 Task: nan
Action: Mouse moved to (458, 97)
Screenshot: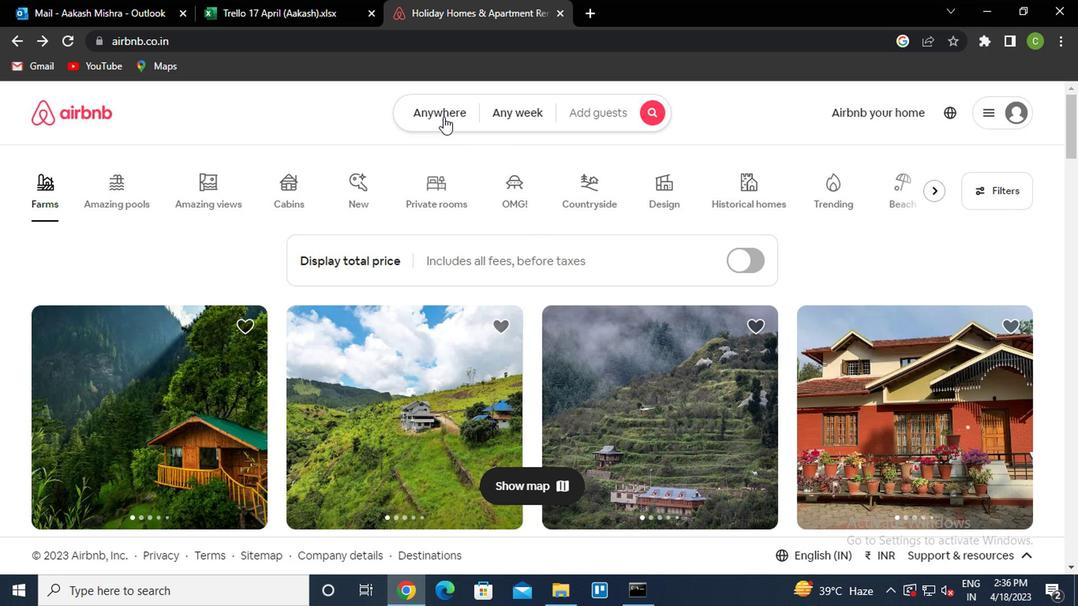 
Action: Mouse pressed left at (458, 97)
Screenshot: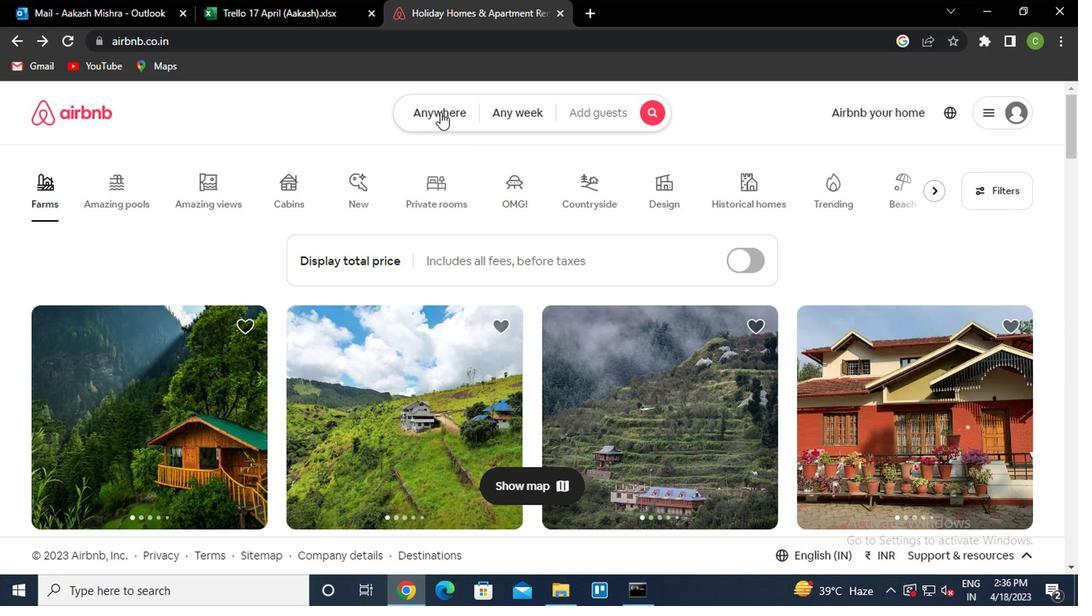 
Action: Mouse moved to (337, 169)
Screenshot: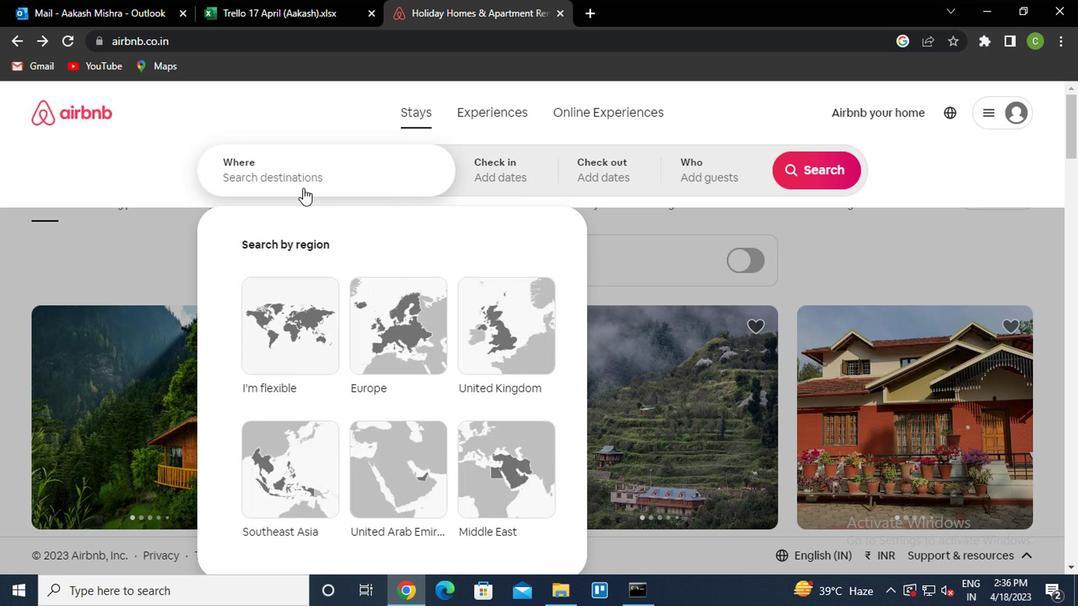 
Action: Mouse pressed left at (337, 169)
Screenshot: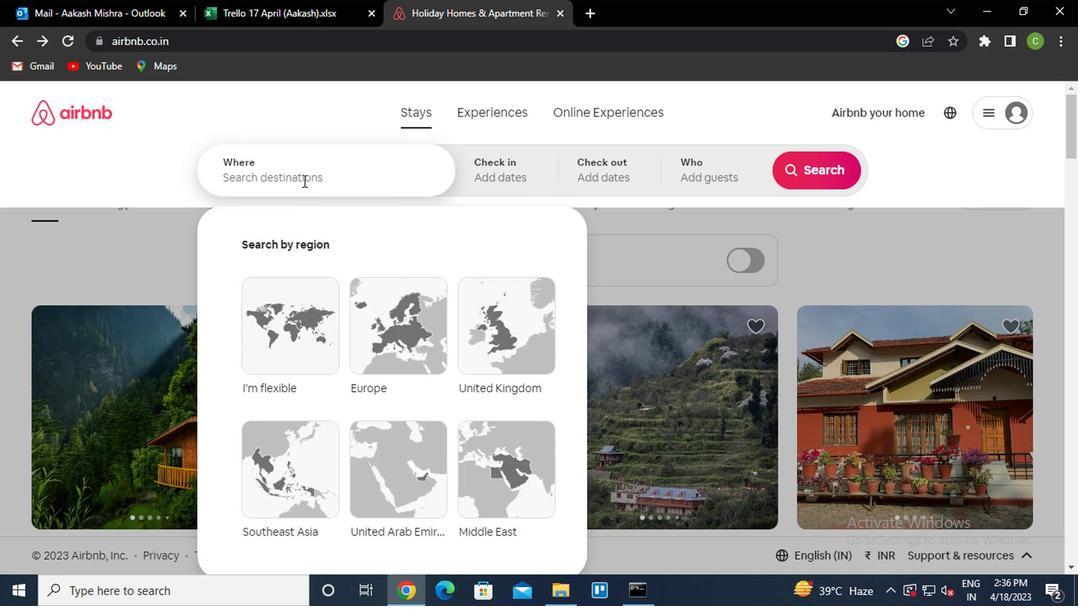 
Action: Mouse moved to (343, 169)
Screenshot: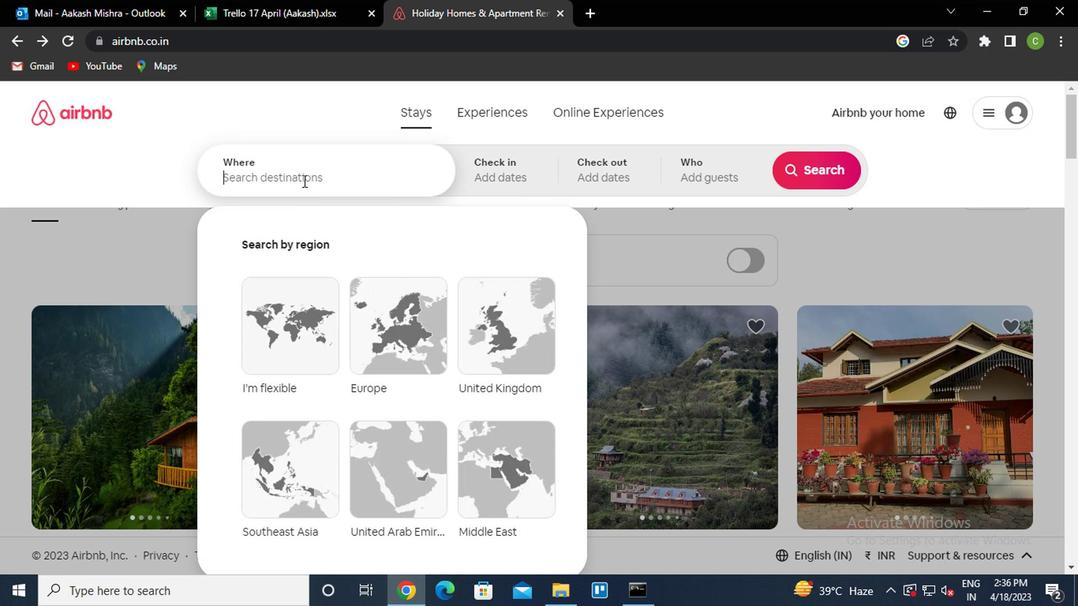 
Action: Key pressed <Key.caps_lock>j<Key.caps_lock>uazeiro<Key.space>brazil<Key.down><Key.enter>
Screenshot: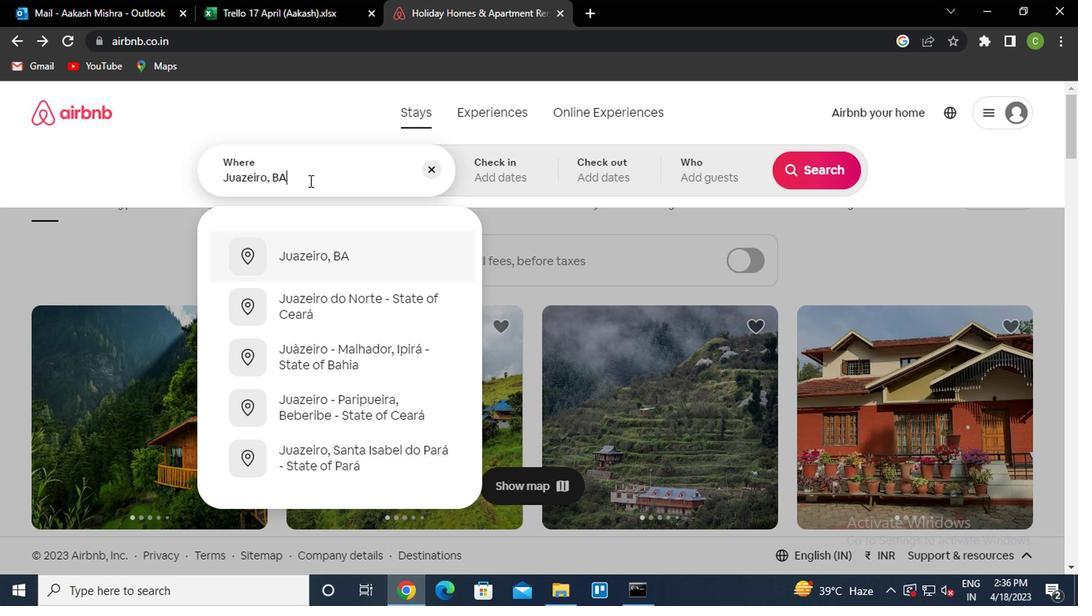 
Action: Mouse moved to (782, 289)
Screenshot: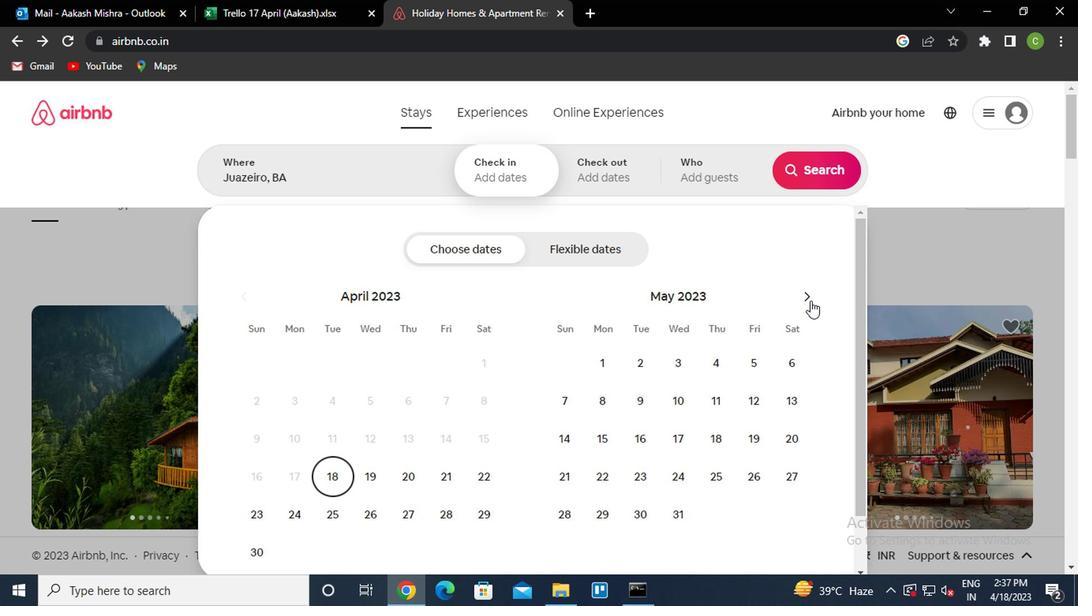 
Action: Mouse pressed left at (782, 289)
Screenshot: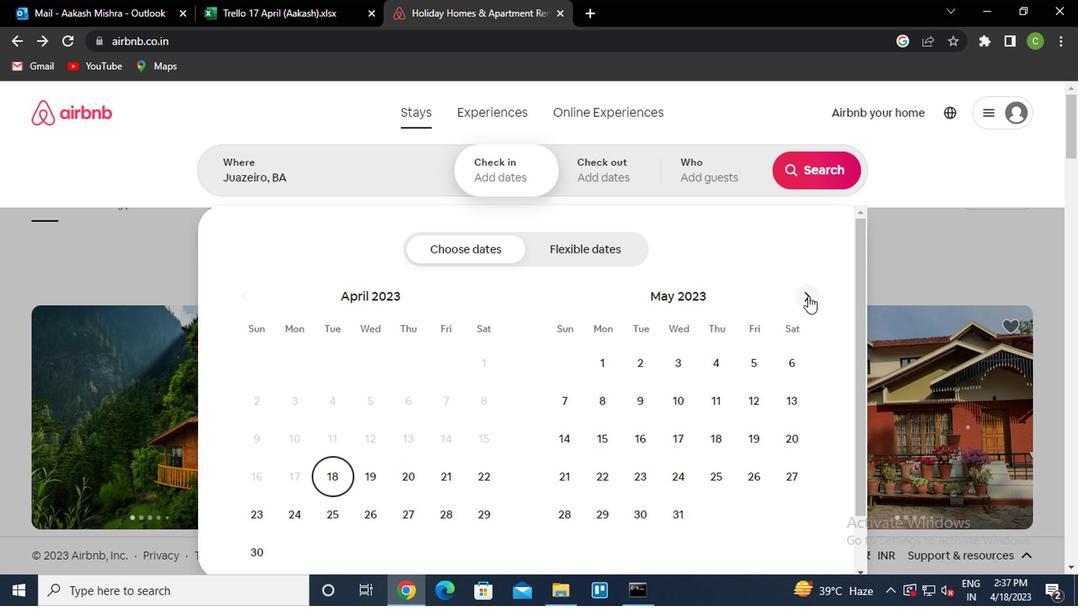 
Action: Mouse moved to (781, 288)
Screenshot: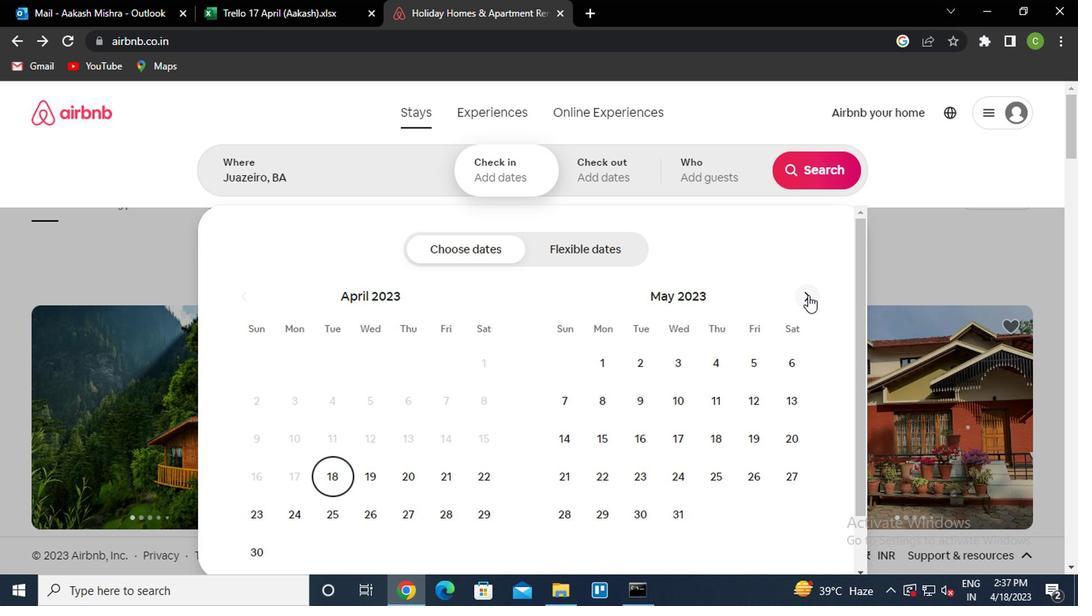 
Action: Mouse pressed left at (781, 288)
Screenshot: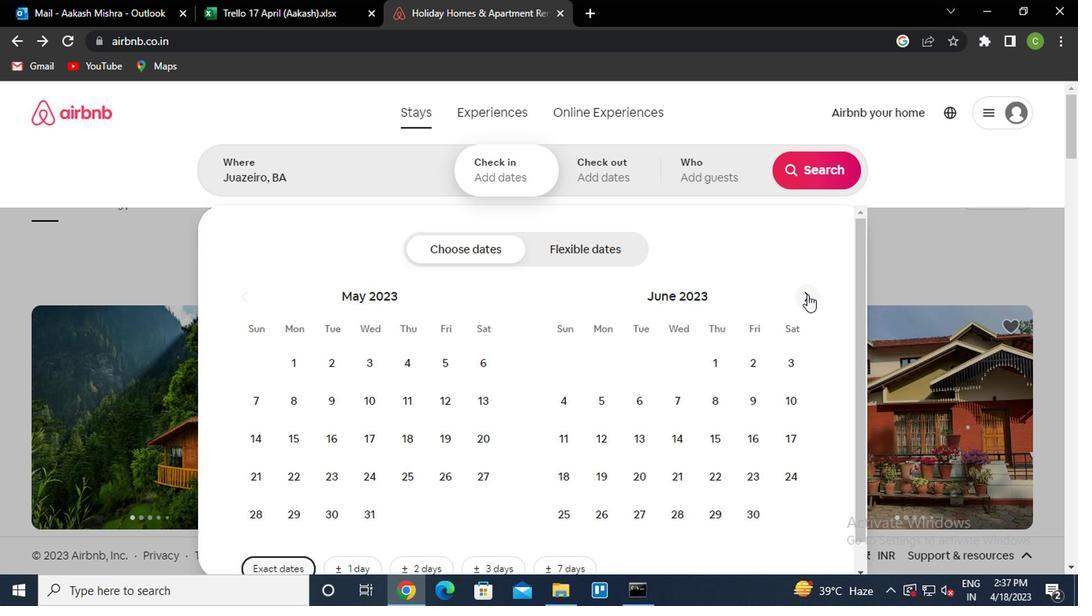 
Action: Mouse moved to (726, 407)
Screenshot: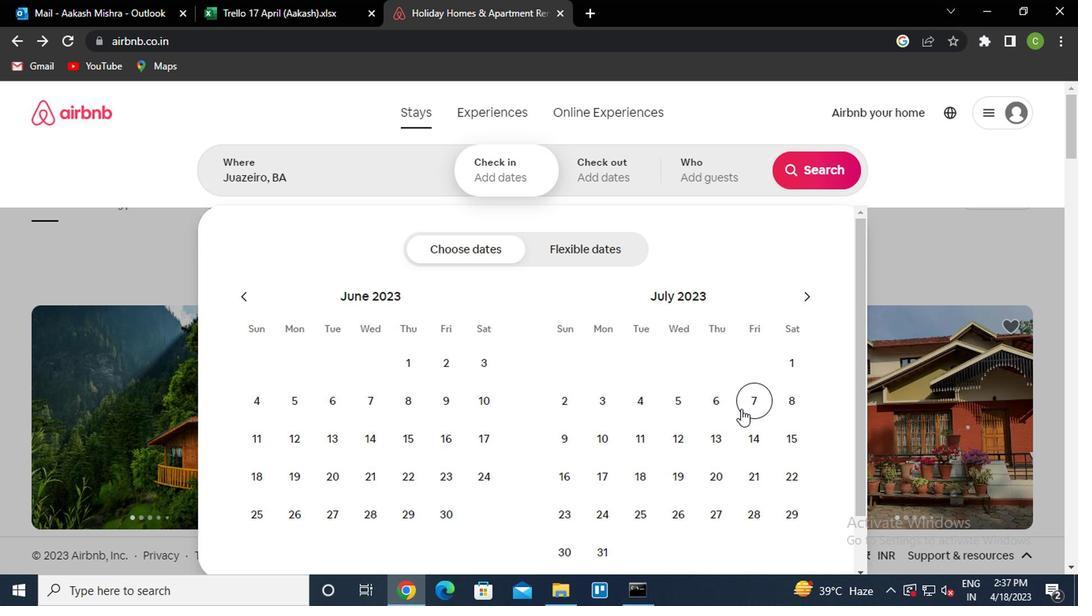 
Action: Mouse pressed left at (726, 407)
Screenshot: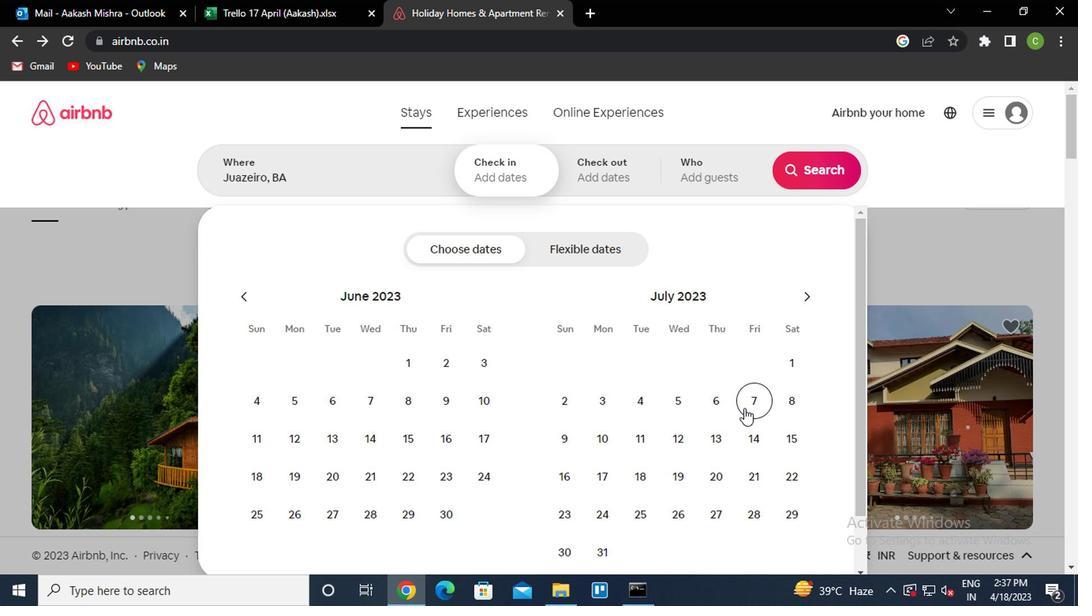 
Action: Mouse moved to (761, 436)
Screenshot: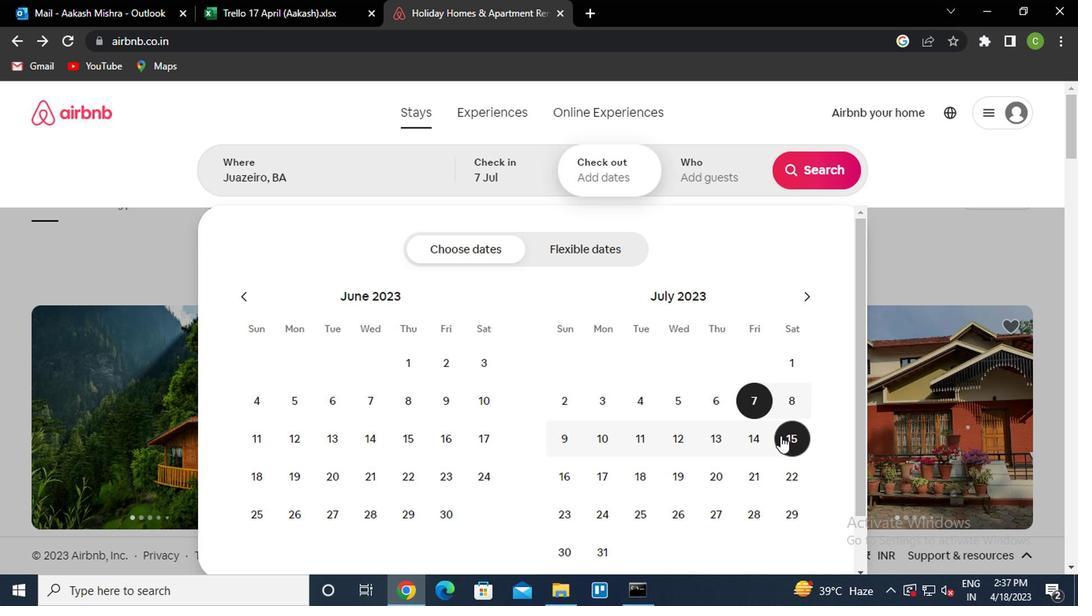 
Action: Mouse pressed left at (761, 436)
Screenshot: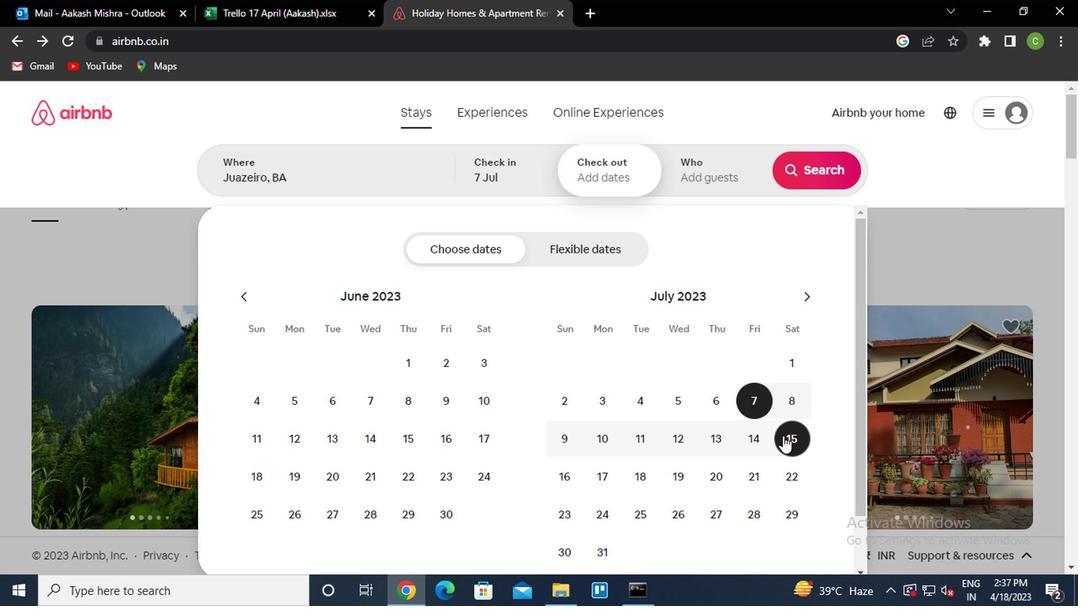 
Action: Mouse moved to (719, 164)
Screenshot: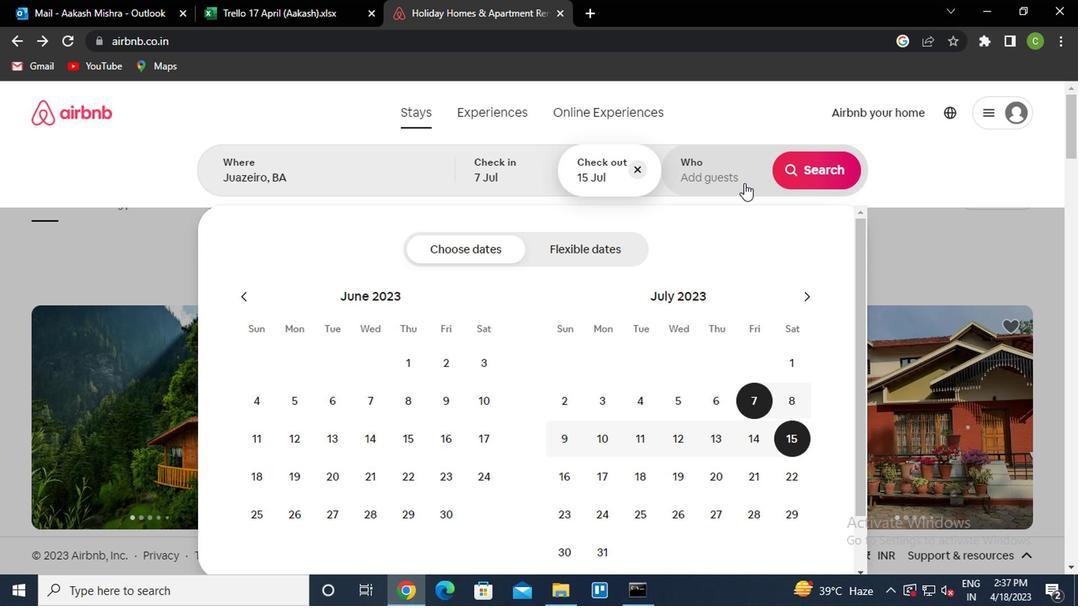 
Action: Mouse pressed left at (719, 164)
Screenshot: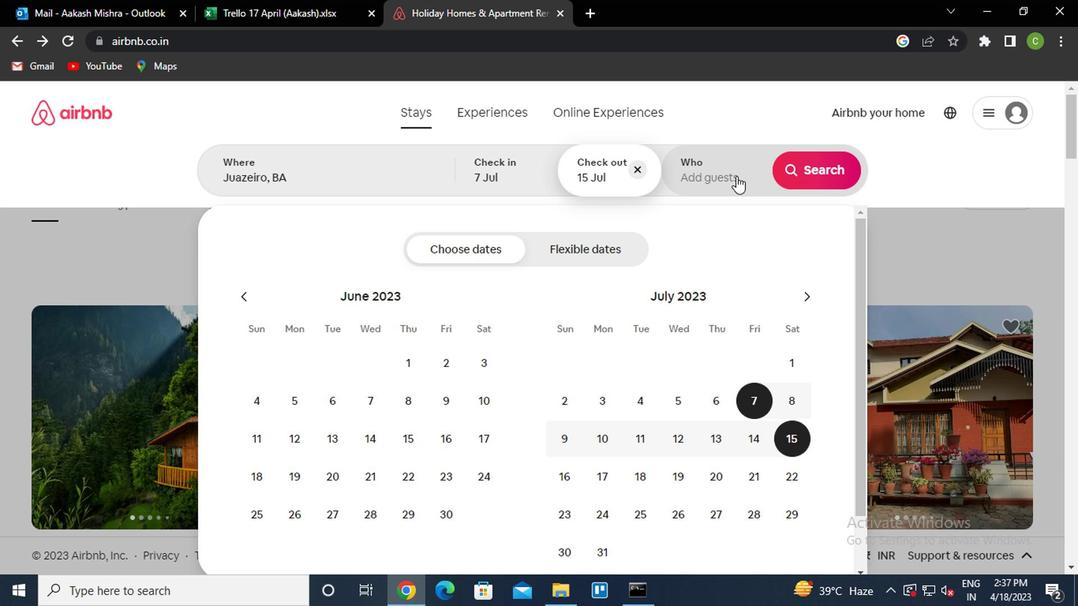 
Action: Mouse moved to (799, 249)
Screenshot: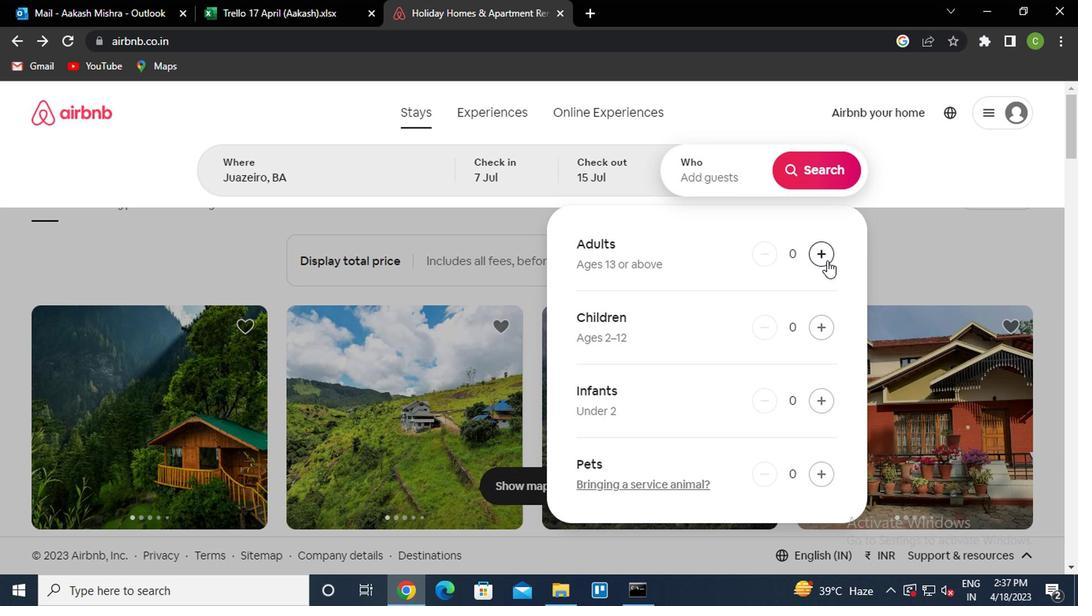 
Action: Mouse pressed left at (799, 249)
Screenshot: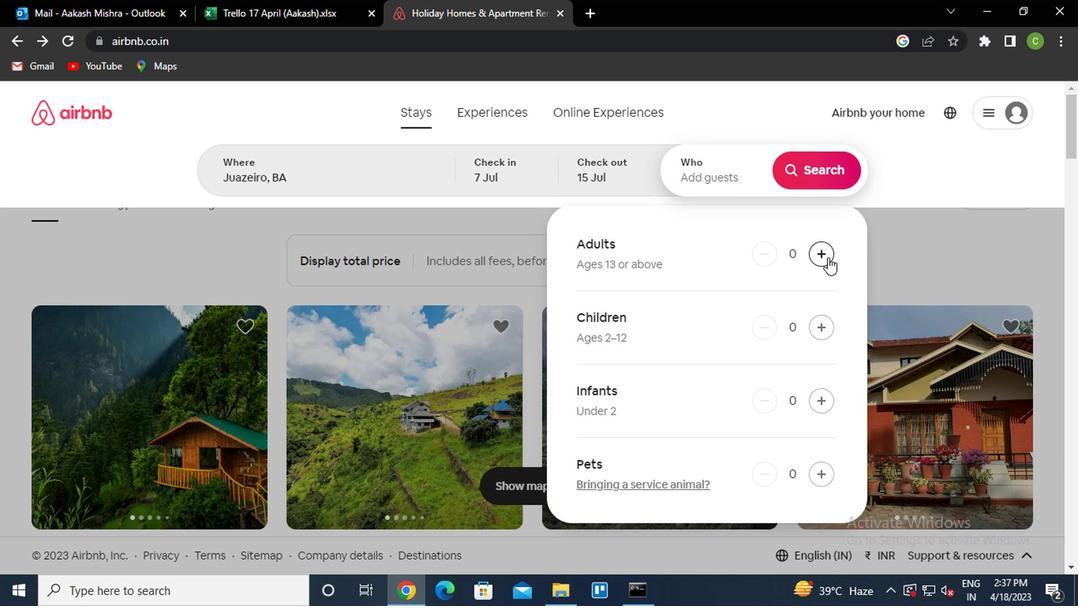 
Action: Mouse pressed left at (799, 249)
Screenshot: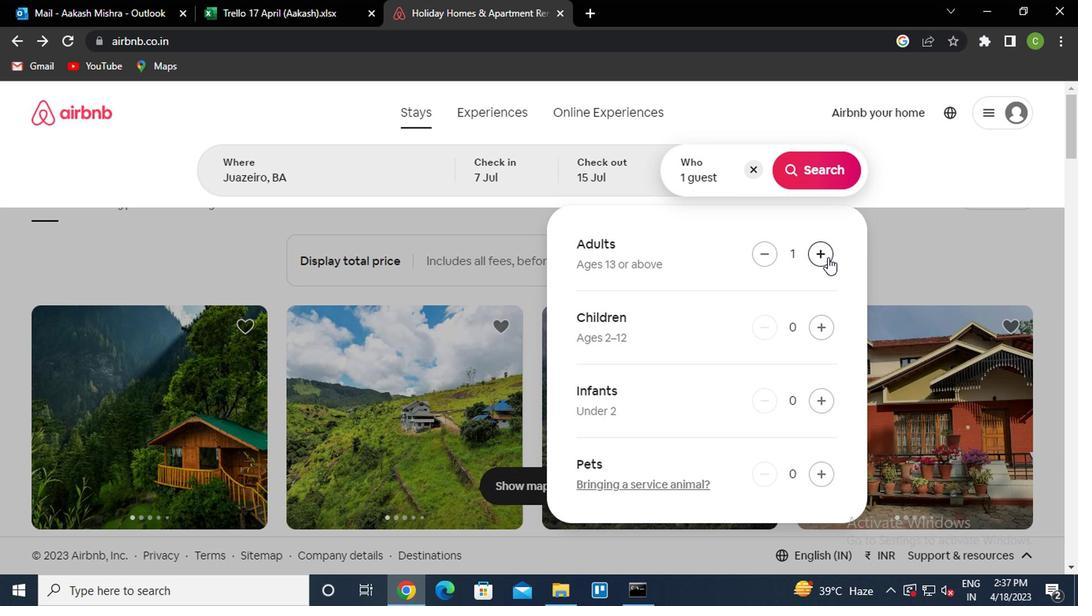 
Action: Mouse pressed left at (799, 249)
Screenshot: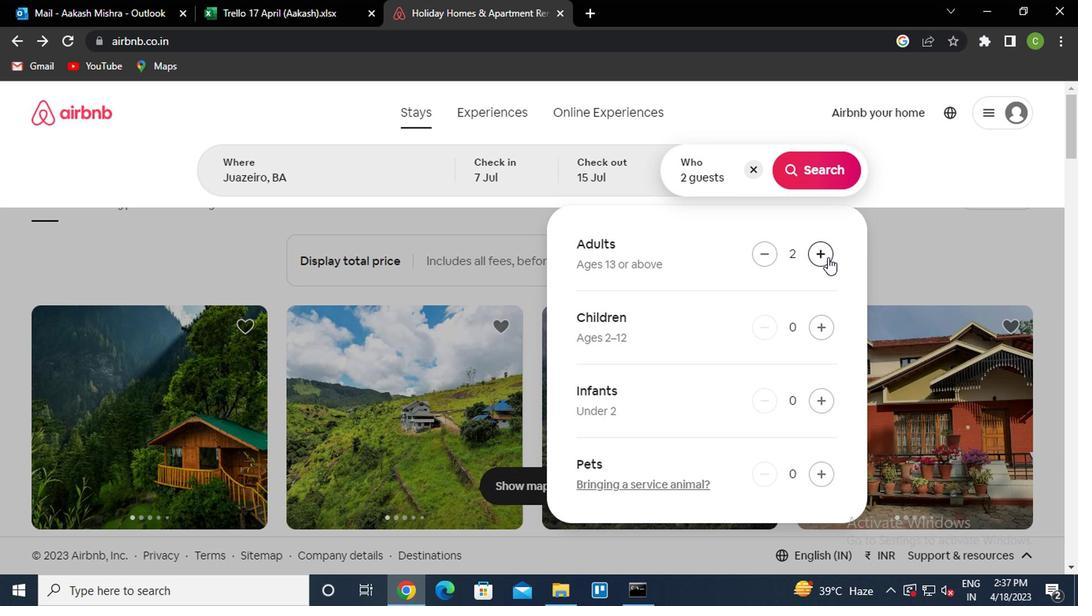 
Action: Mouse pressed left at (799, 249)
Screenshot: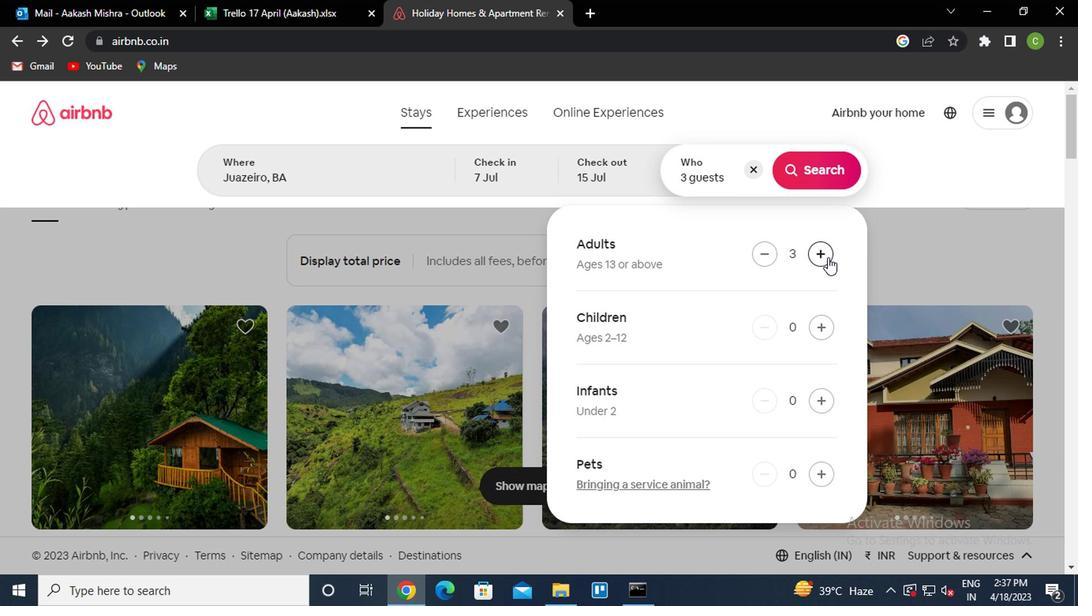 
Action: Mouse pressed left at (799, 249)
Screenshot: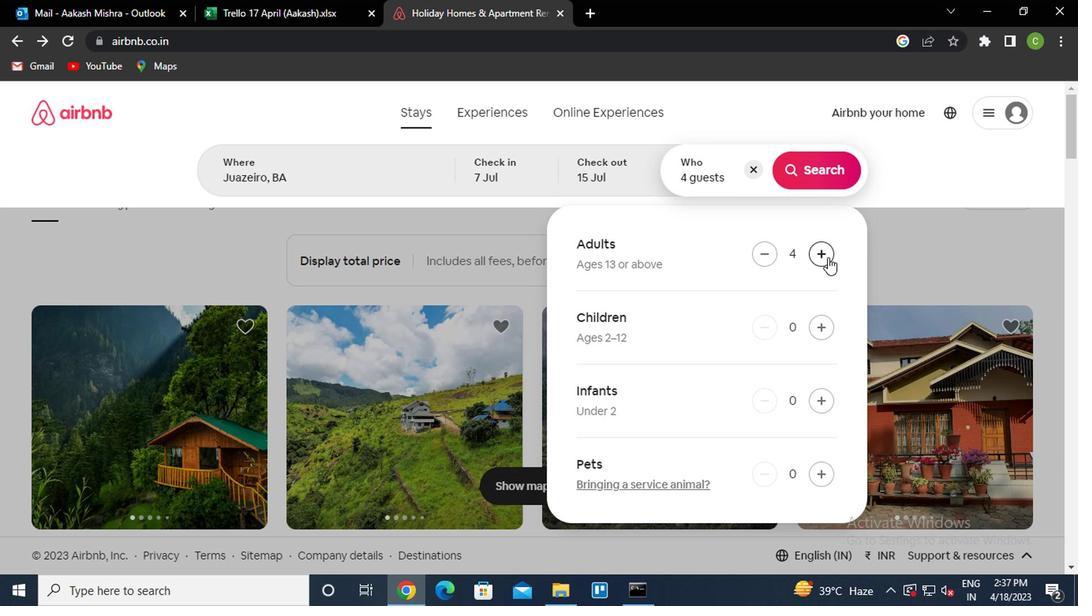 
Action: Mouse pressed left at (799, 249)
Screenshot: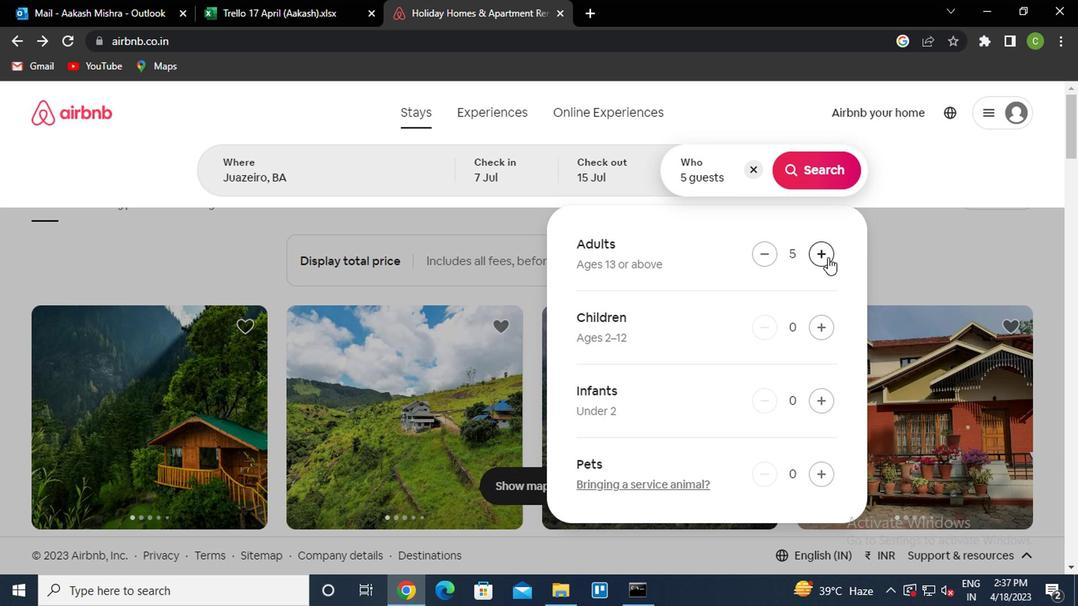 
Action: Mouse moved to (858, 249)
Screenshot: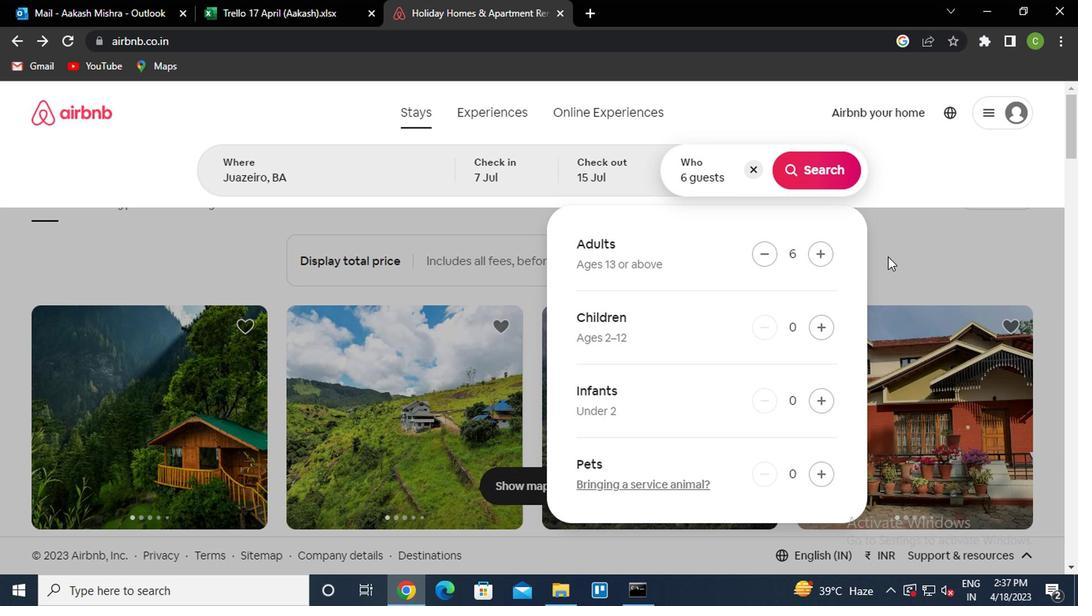 
Action: Mouse pressed left at (858, 249)
Screenshot: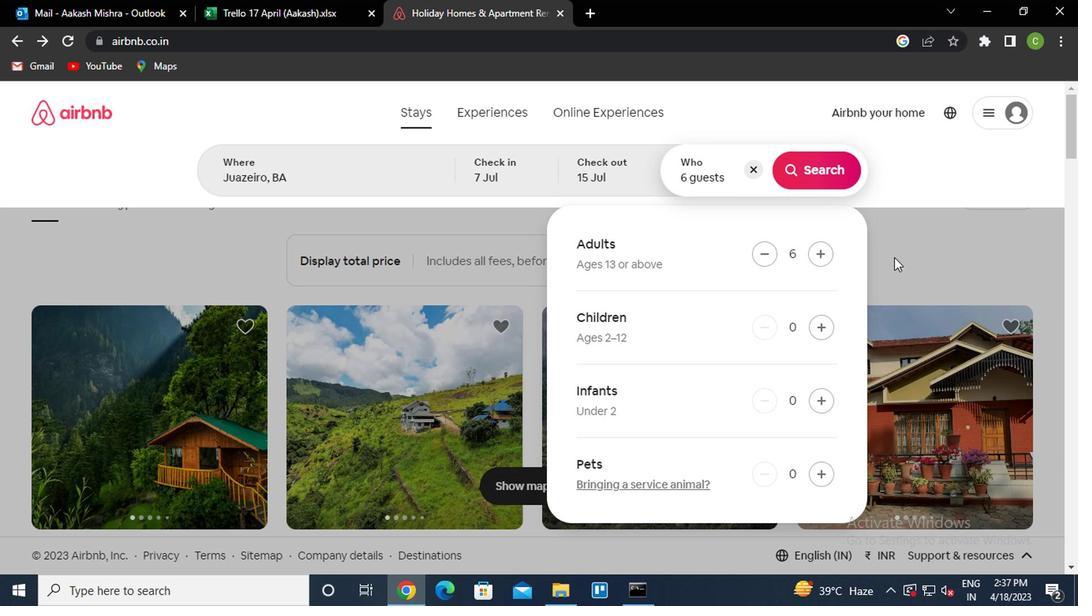 
Action: Mouse moved to (941, 175)
Screenshot: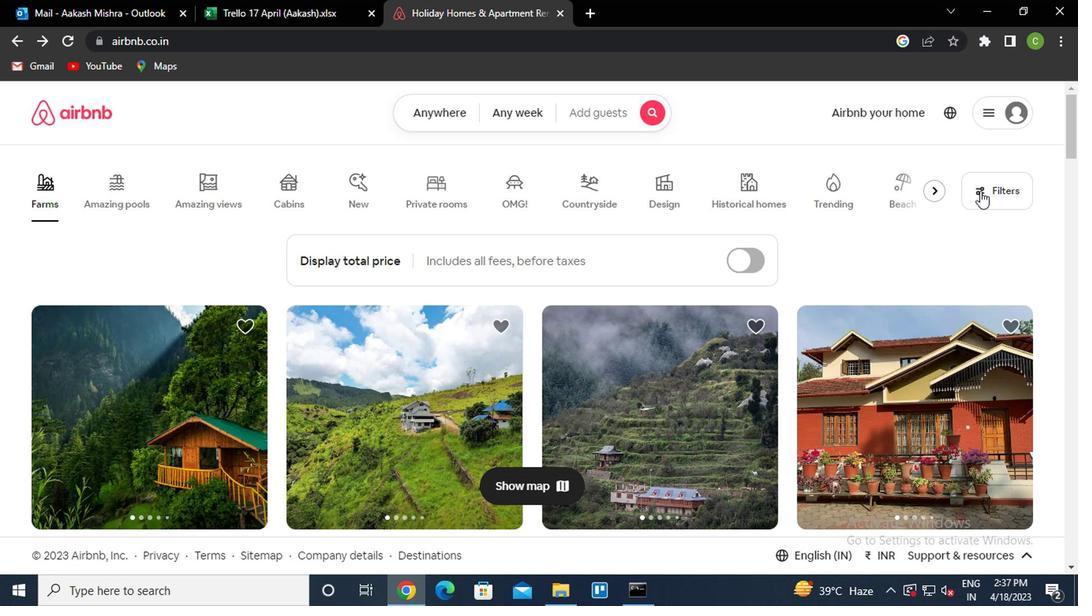 
Action: Mouse pressed left at (941, 175)
Screenshot: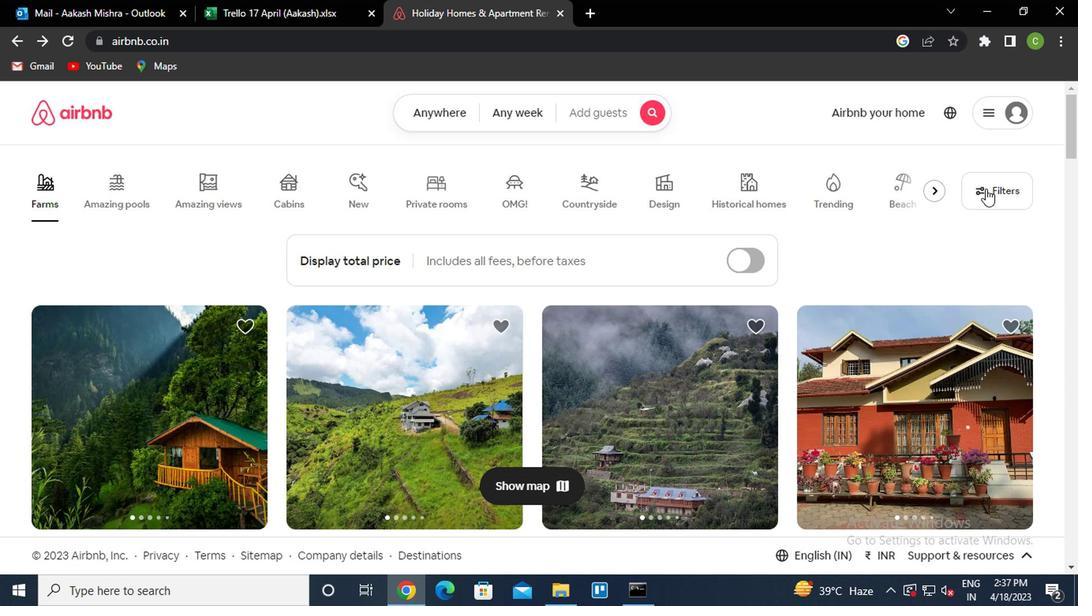
Action: Mouse moved to (360, 380)
Screenshot: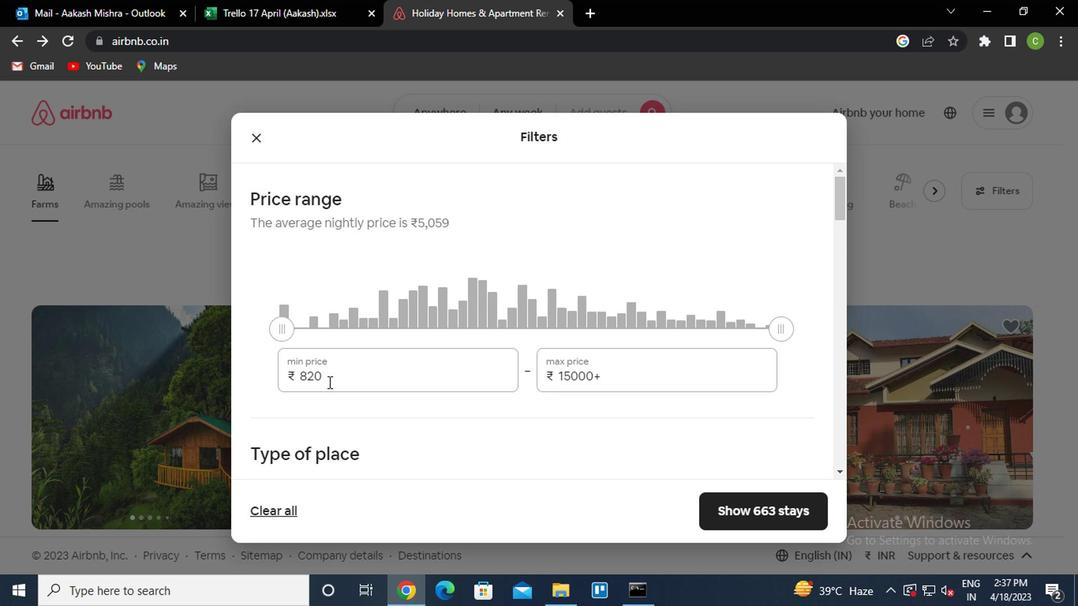 
Action: Mouse pressed left at (360, 380)
Screenshot: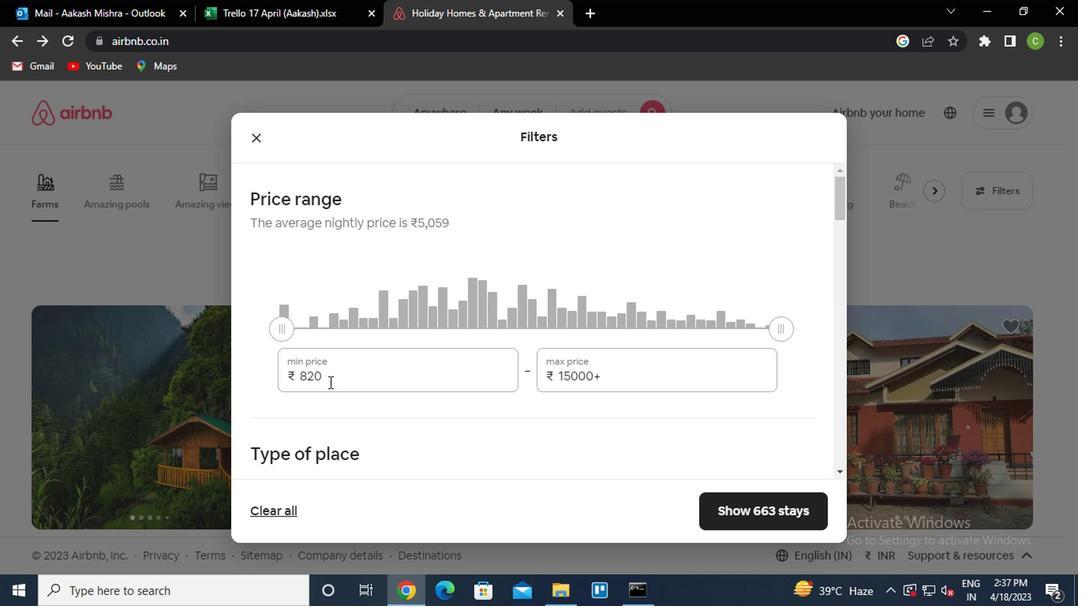 
Action: Key pressed <Key.backspace><Key.backspace><Key.backspace>15000
Screenshot: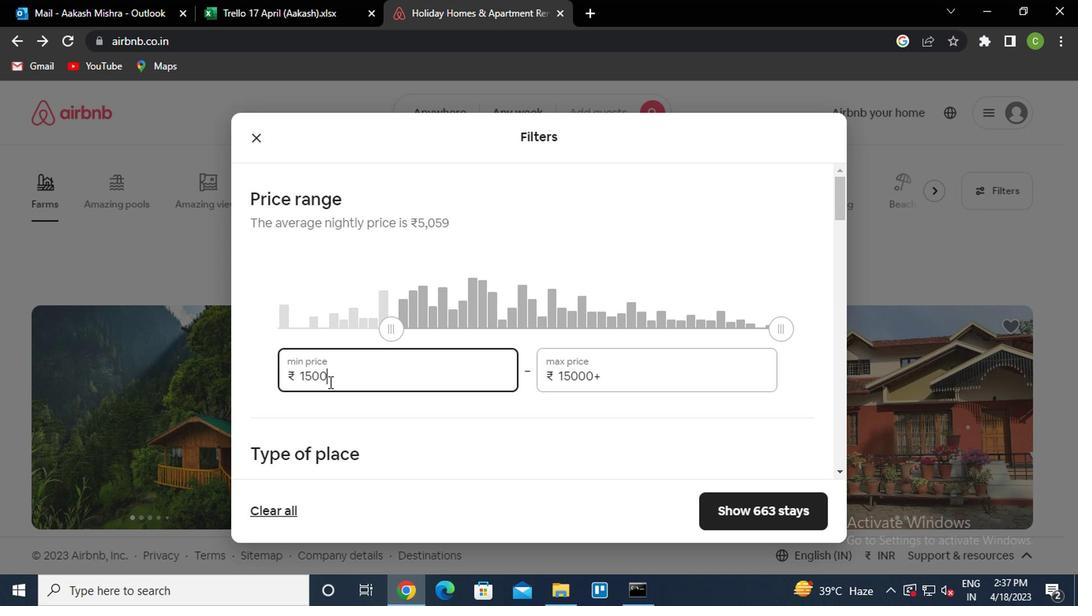 
Action: Mouse moved to (413, 380)
Screenshot: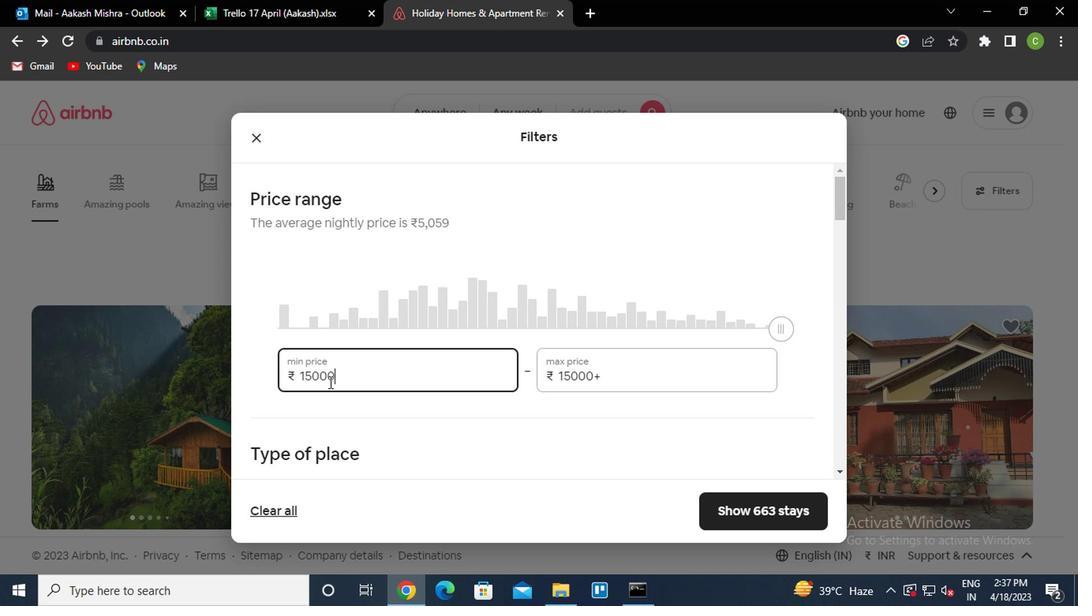 
Action: Key pressed <Key.tab>20000
Screenshot: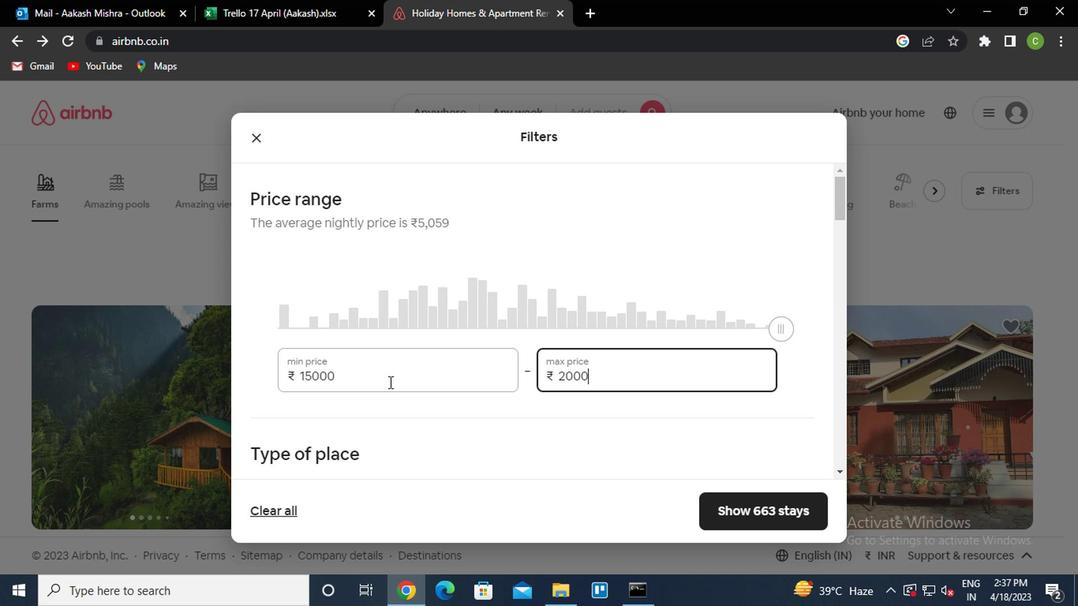 
Action: Mouse moved to (428, 420)
Screenshot: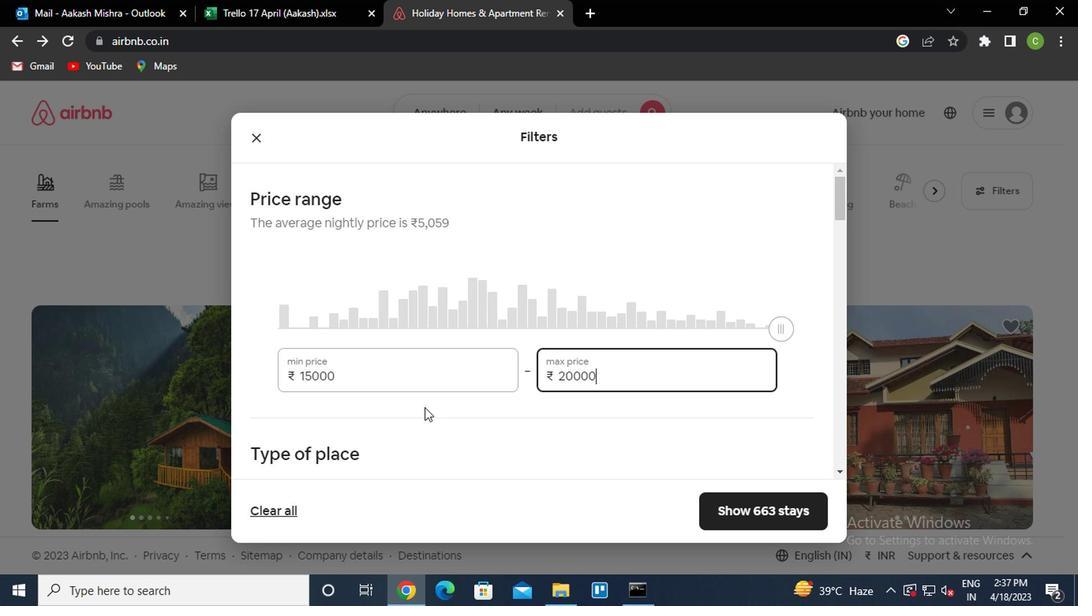 
Action: Mouse scrolled (428, 419) with delta (0, 0)
Screenshot: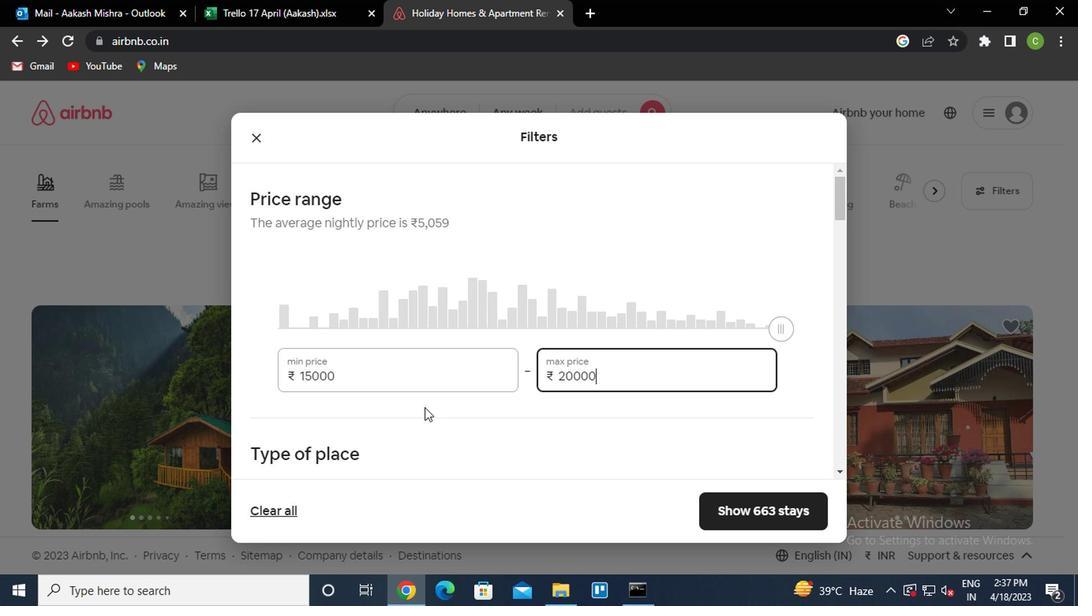 
Action: Mouse moved to (415, 422)
Screenshot: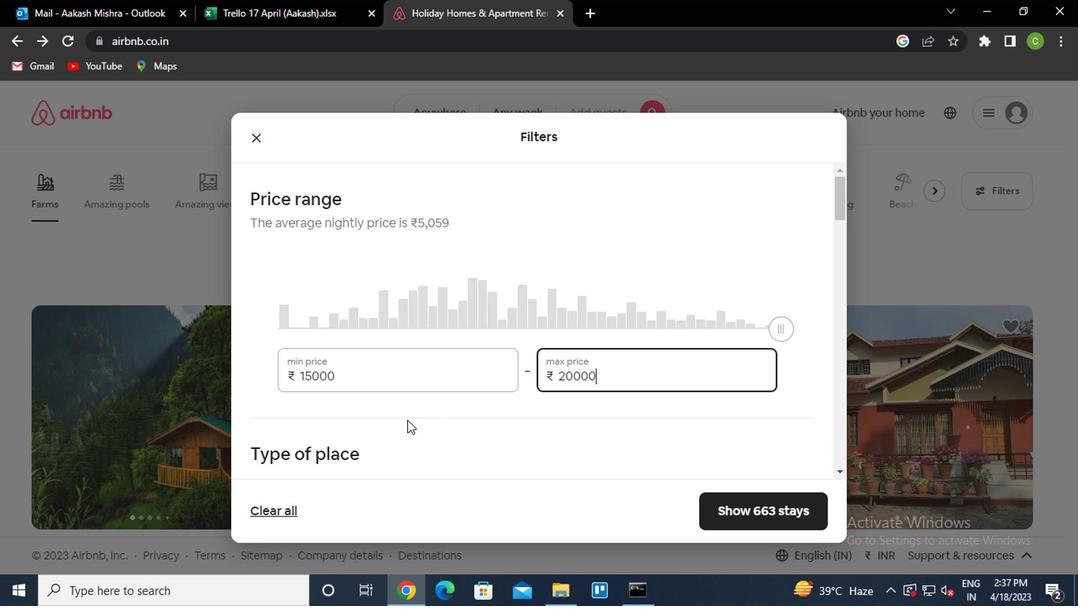 
Action: Mouse scrolled (415, 421) with delta (0, 0)
Screenshot: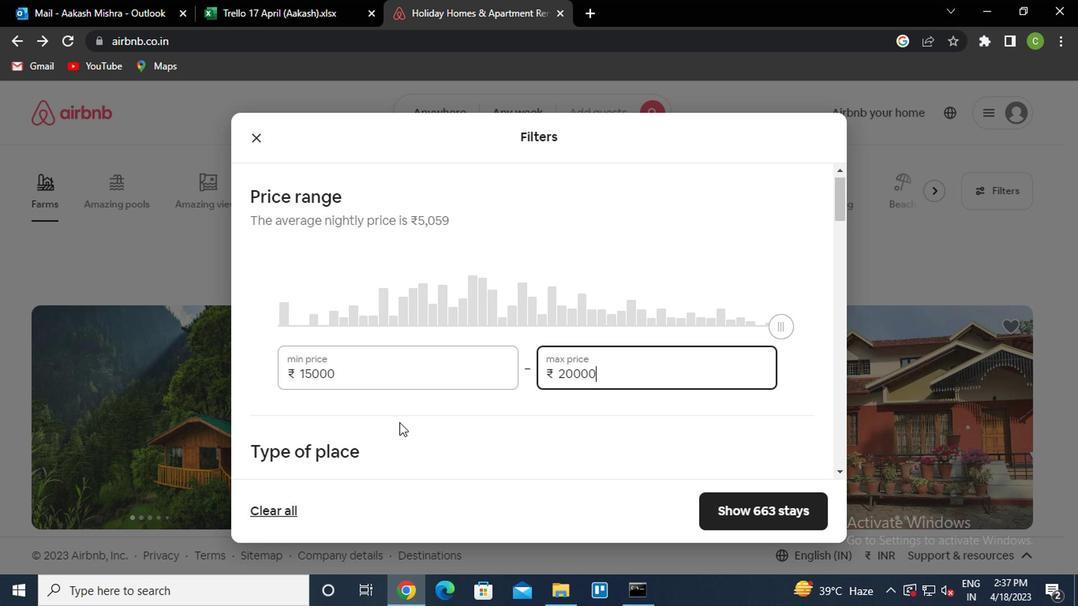 
Action: Mouse moved to (302, 345)
Screenshot: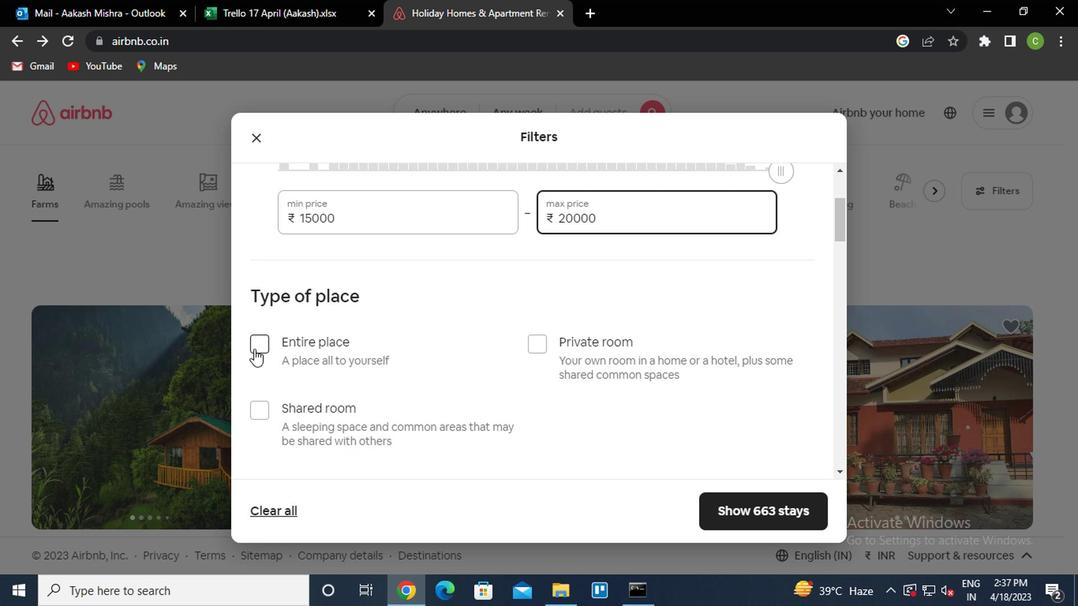 
Action: Mouse pressed left at (302, 345)
Screenshot: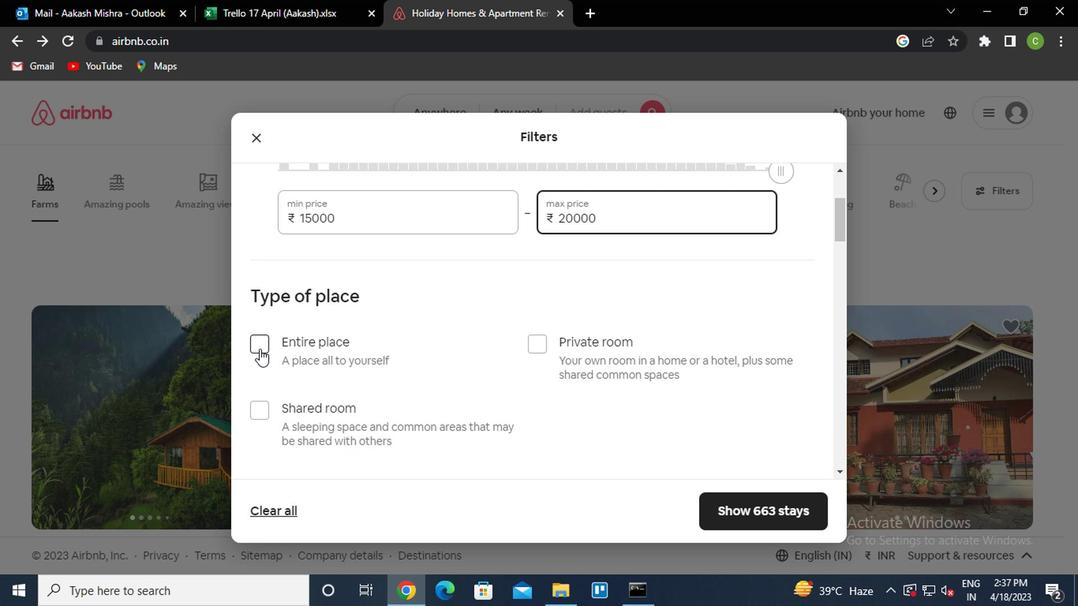 
Action: Mouse moved to (588, 415)
Screenshot: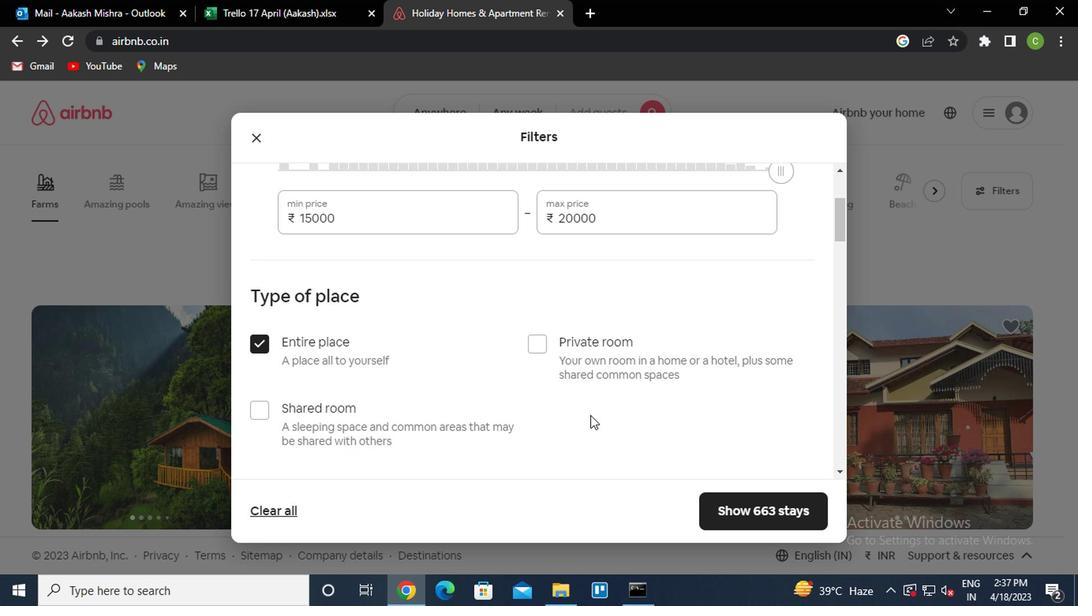 
Action: Mouse scrolled (588, 414) with delta (0, 0)
Screenshot: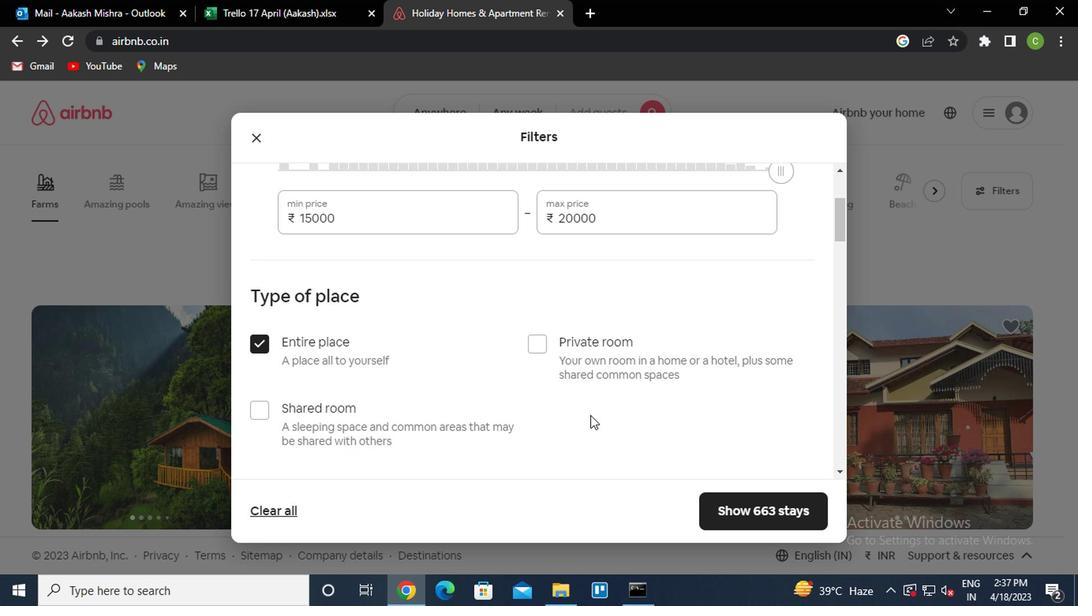 
Action: Mouse moved to (576, 411)
Screenshot: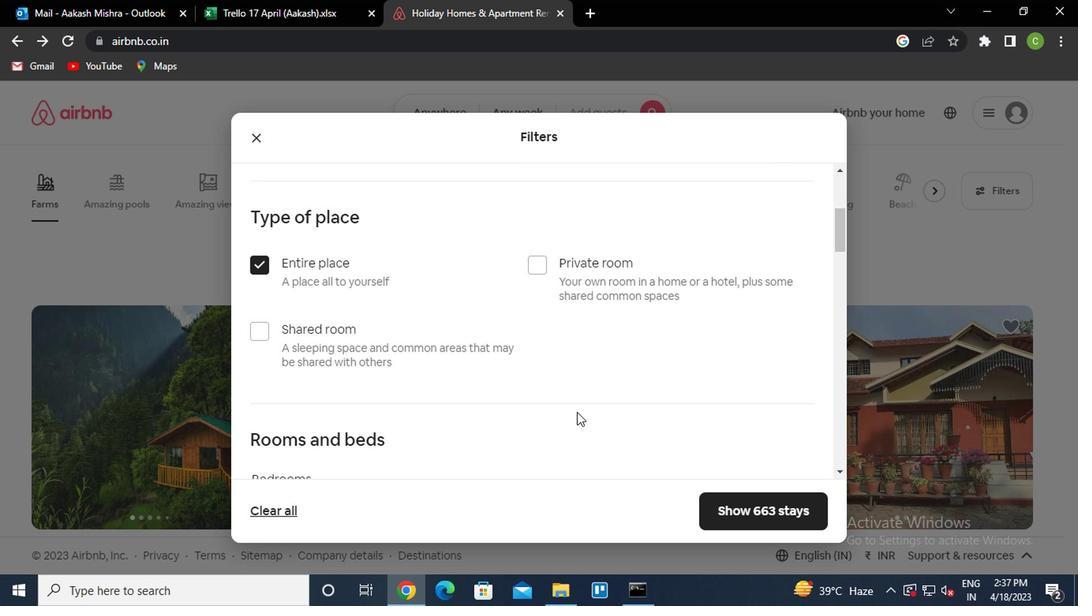 
Action: Mouse scrolled (576, 410) with delta (0, -1)
Screenshot: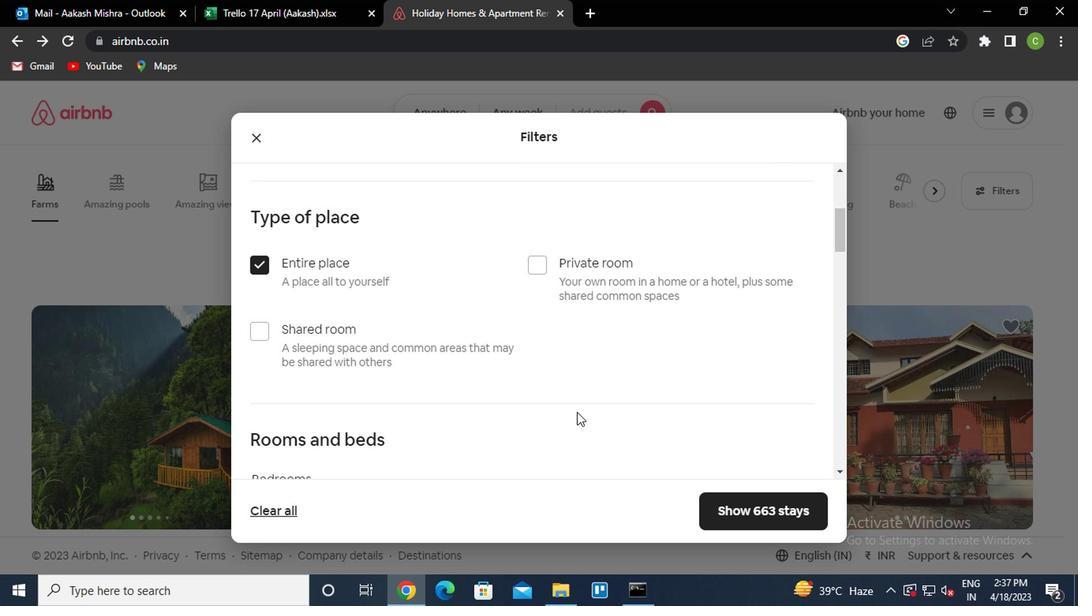 
Action: Mouse moved to (405, 390)
Screenshot: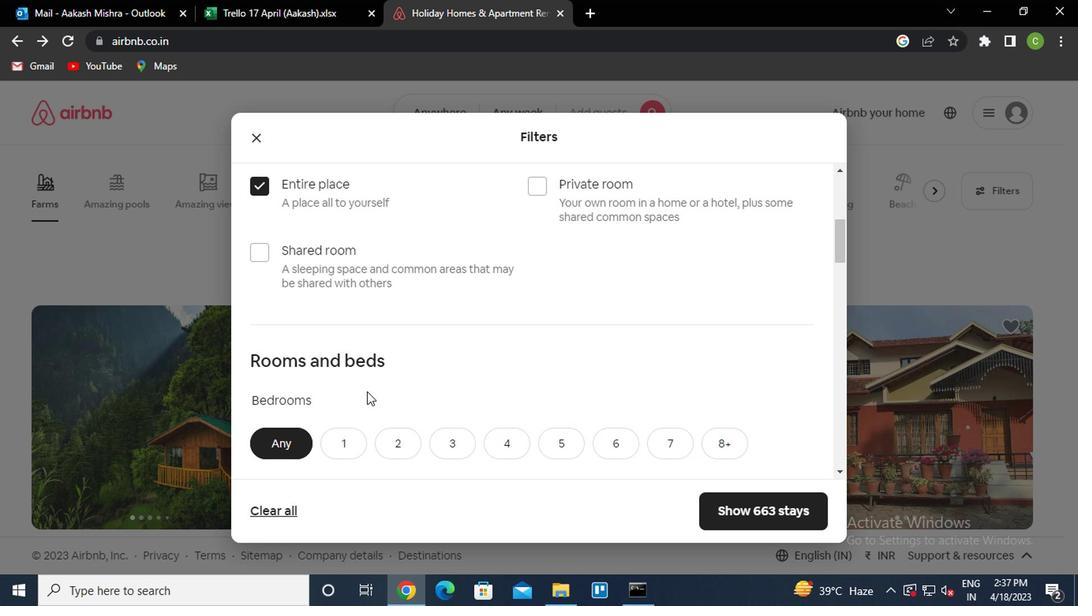 
Action: Mouse scrolled (405, 389) with delta (0, -1)
Screenshot: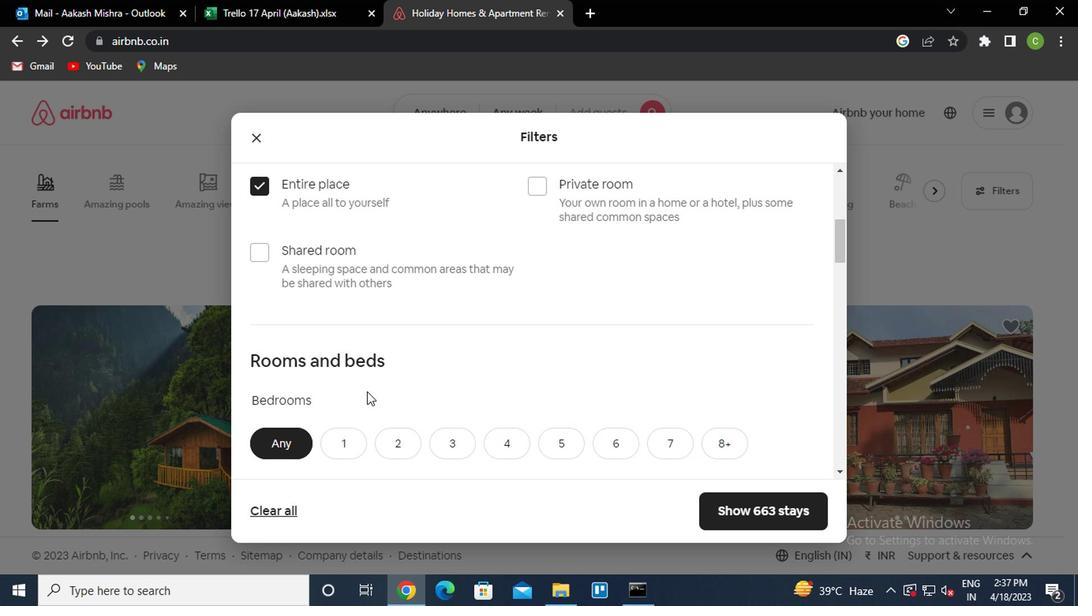 
Action: Mouse moved to (430, 371)
Screenshot: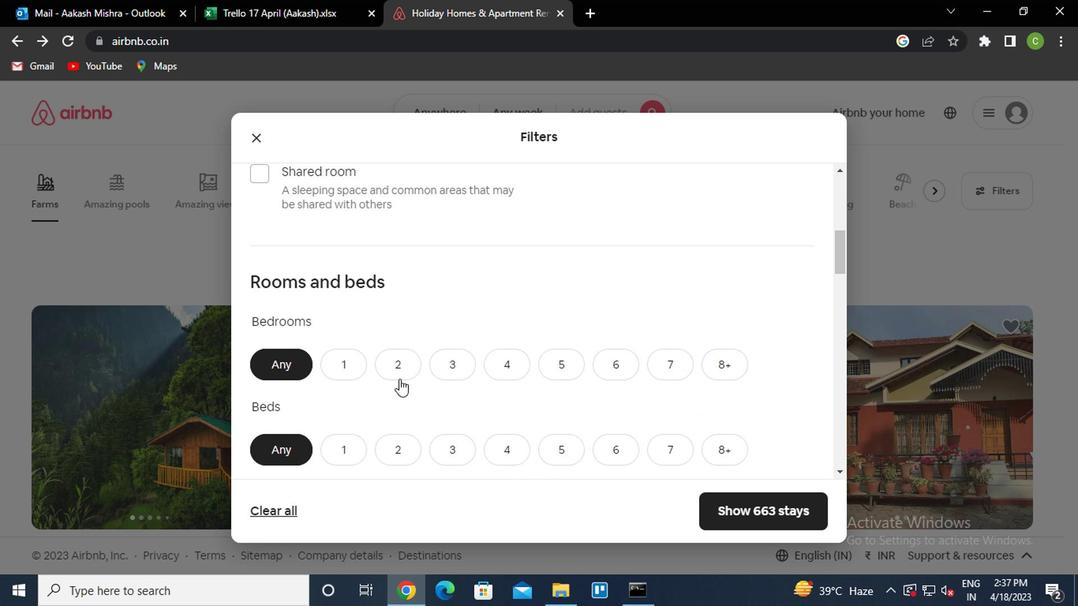 
Action: Mouse scrolled (430, 371) with delta (0, 0)
Screenshot: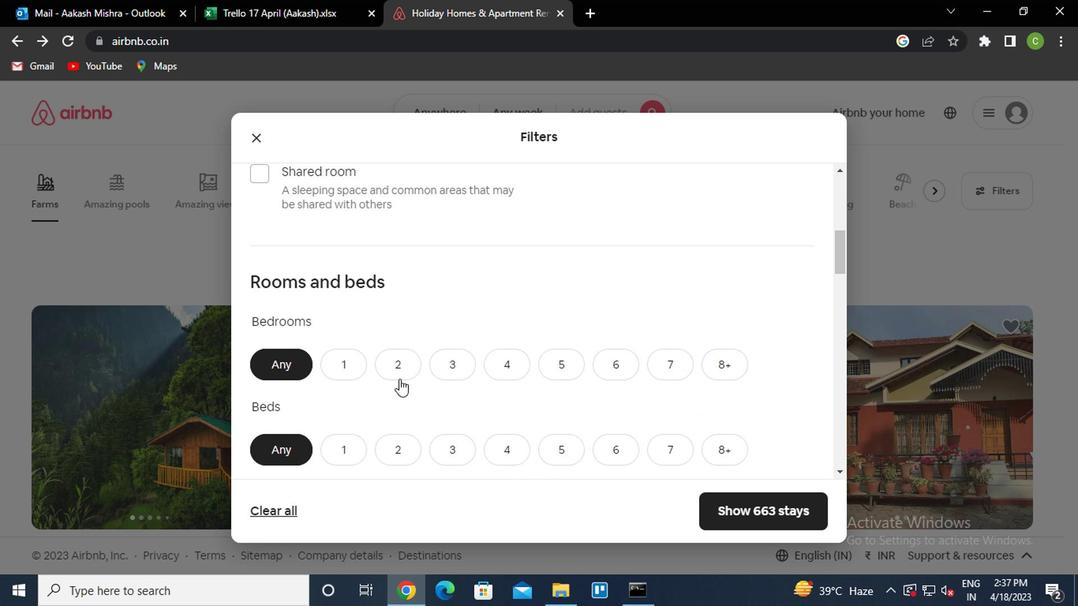 
Action: Mouse moved to (433, 367)
Screenshot: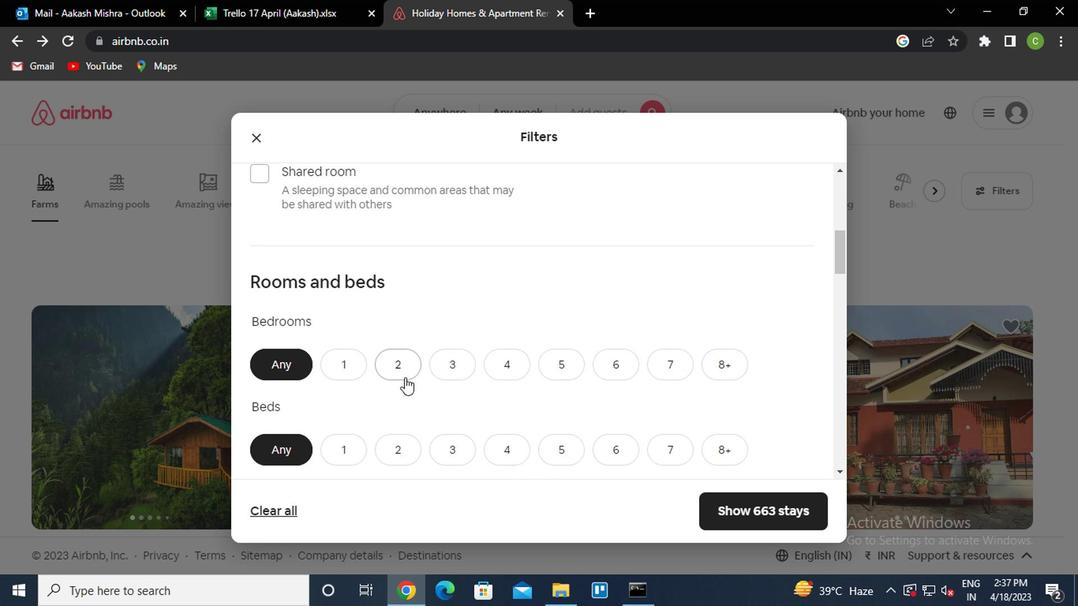 
Action: Mouse scrolled (433, 367) with delta (0, 0)
Screenshot: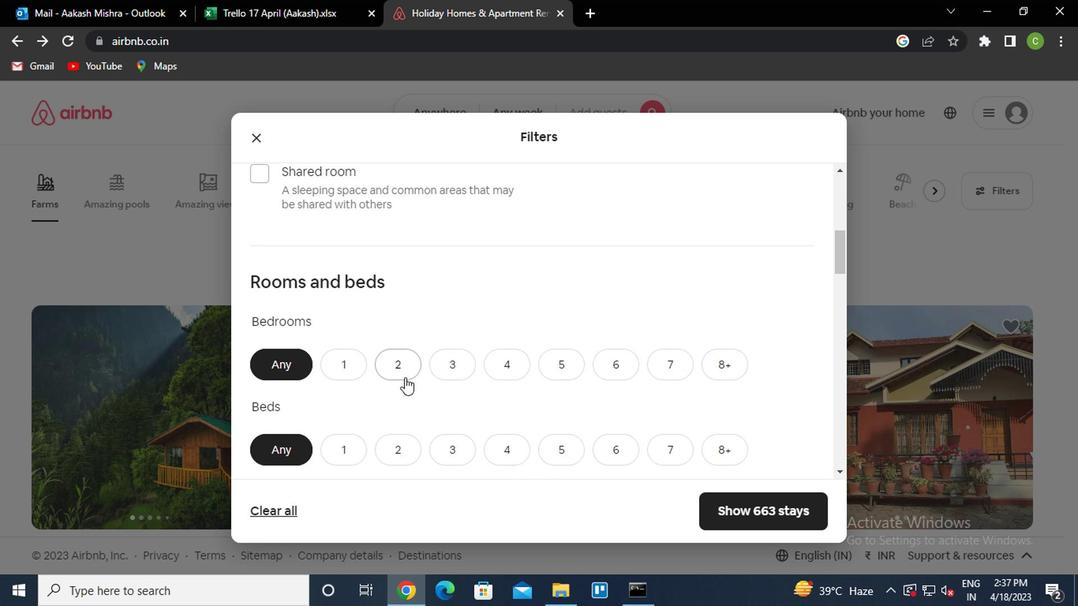 
Action: Mouse moved to (469, 194)
Screenshot: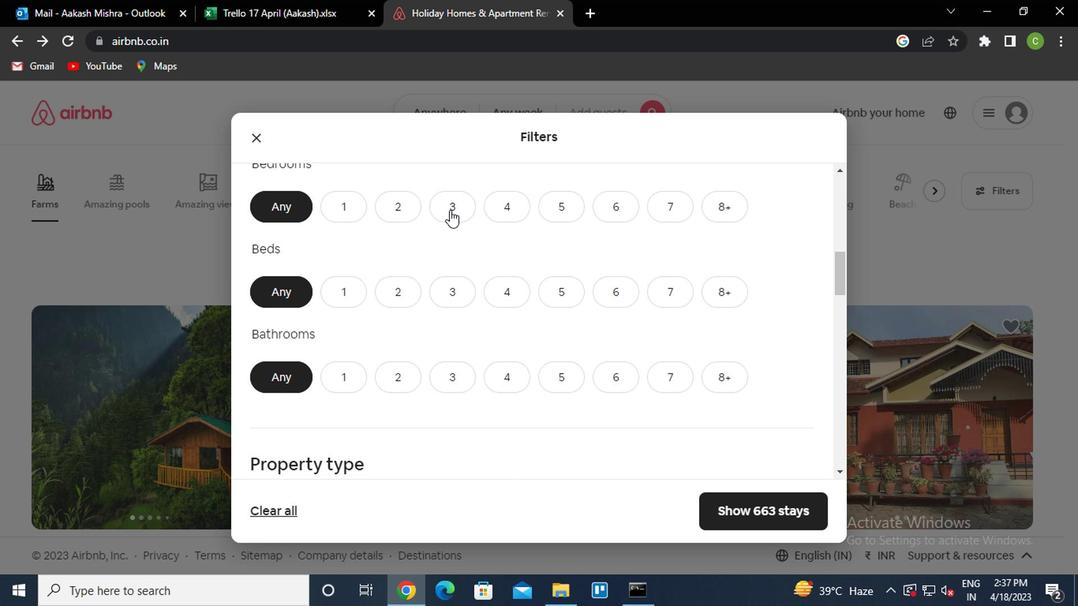 
Action: Mouse pressed left at (469, 194)
Screenshot: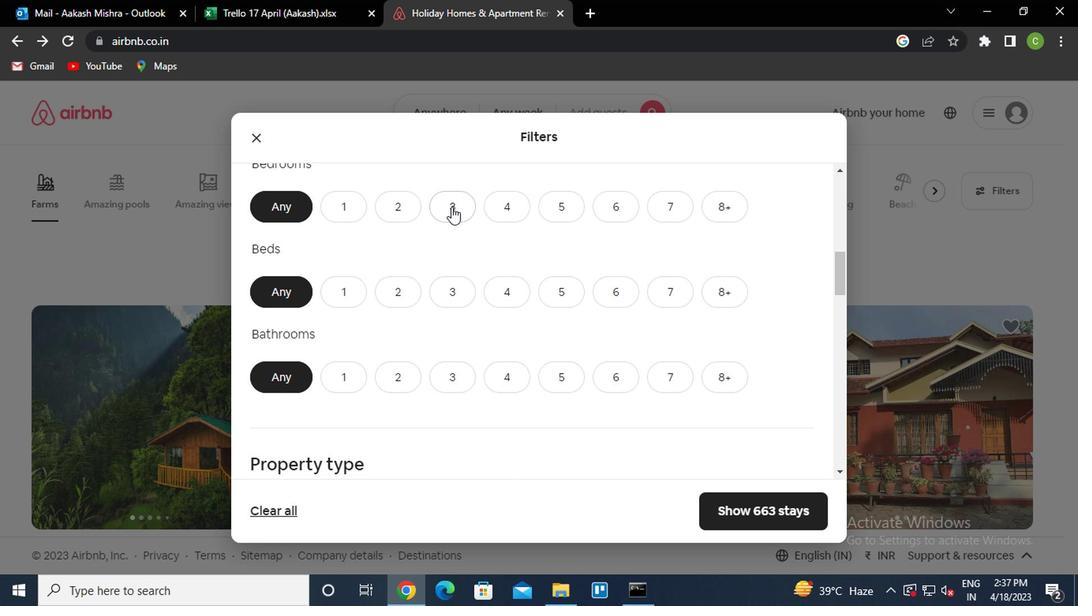 
Action: Mouse moved to (480, 284)
Screenshot: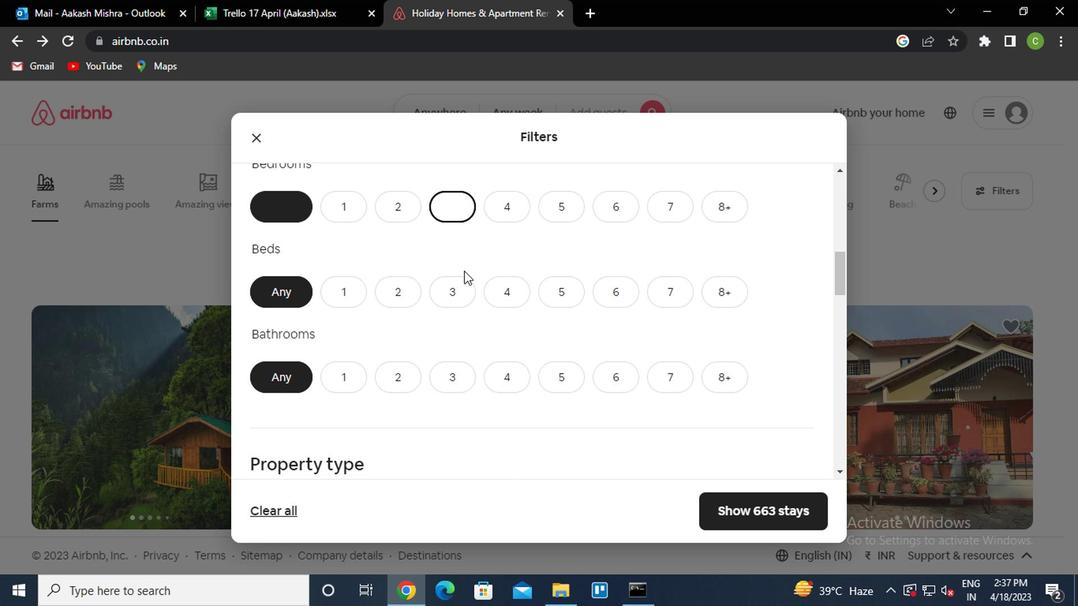 
Action: Mouse pressed left at (480, 284)
Screenshot: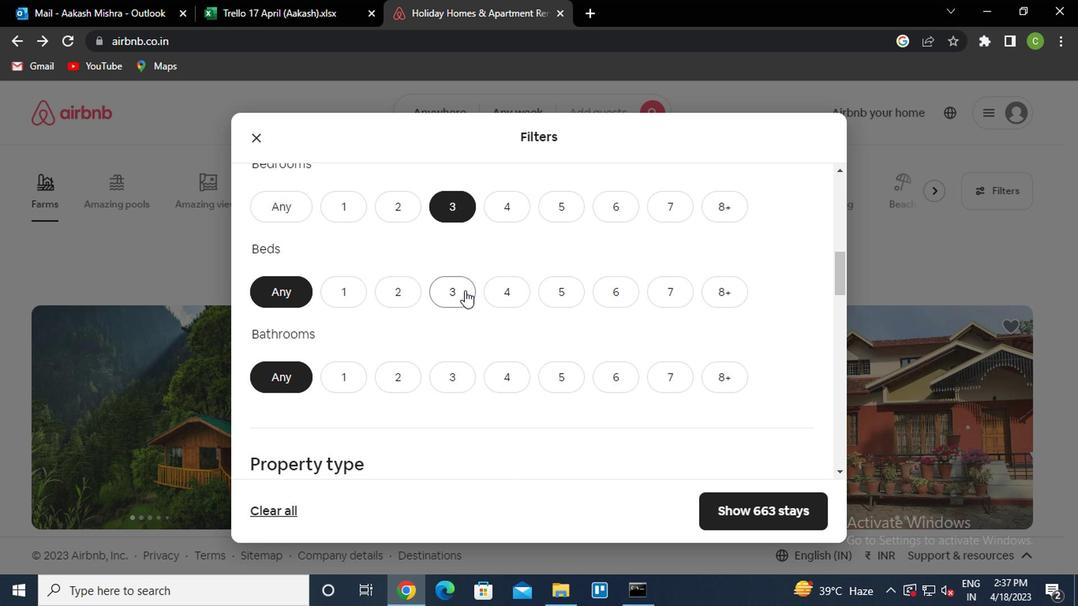 
Action: Mouse moved to (466, 367)
Screenshot: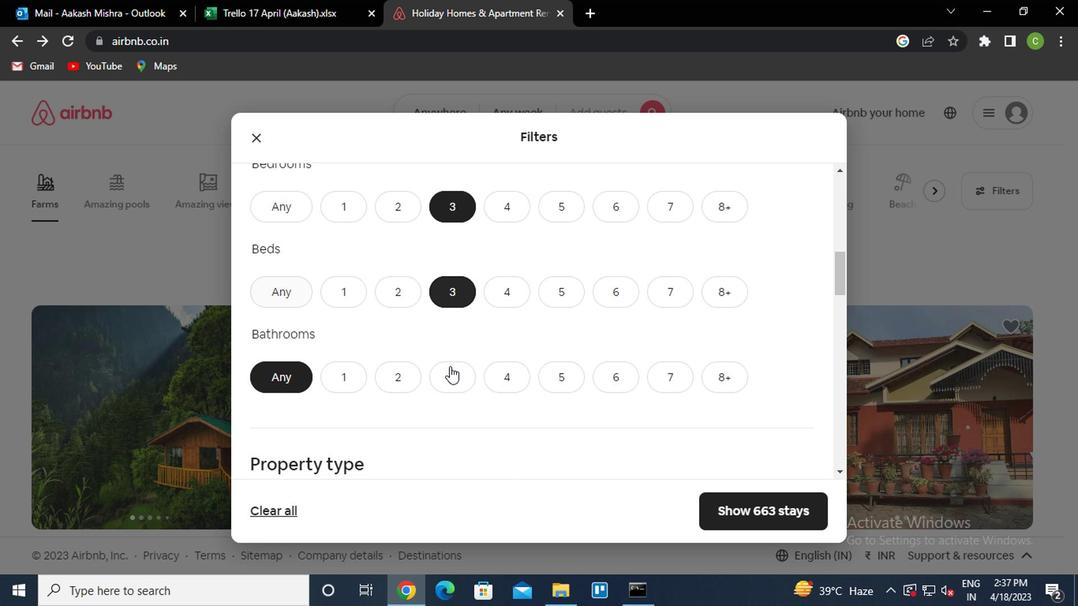 
Action: Mouse pressed left at (466, 367)
Screenshot: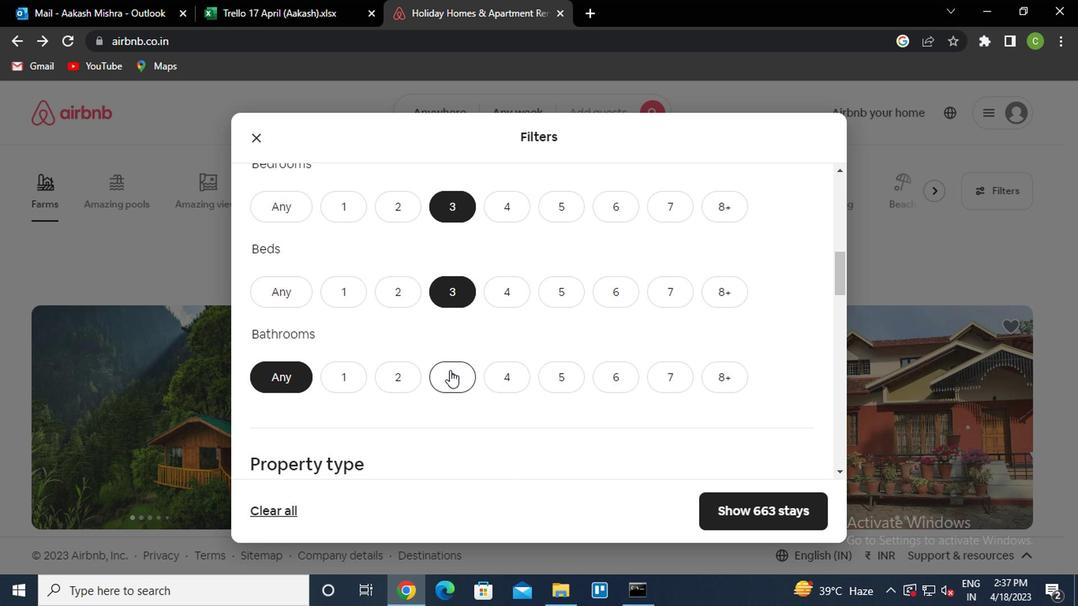 
Action: Mouse moved to (570, 424)
Screenshot: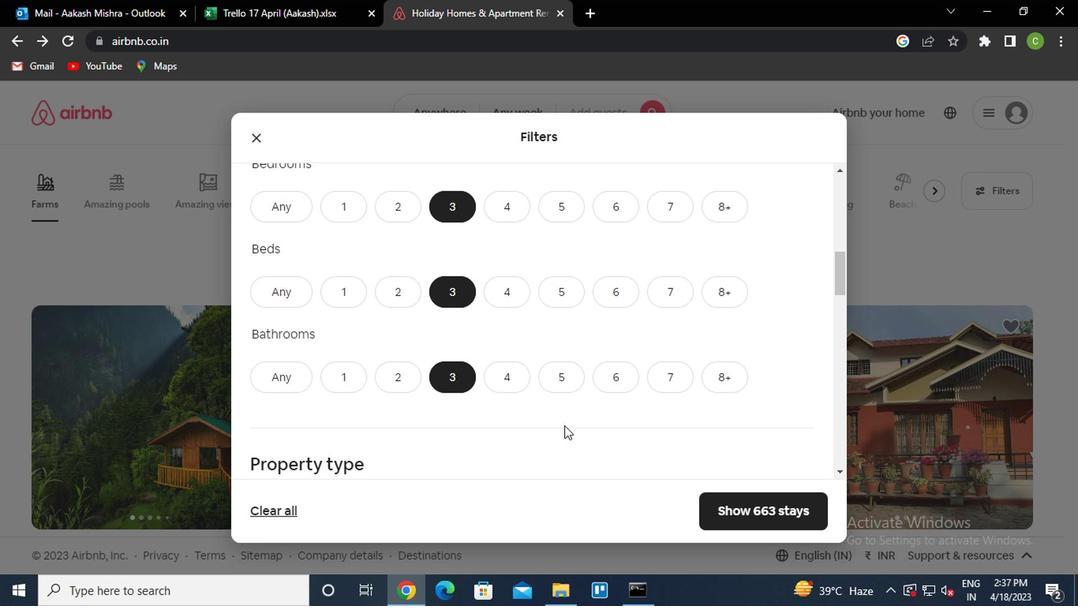 
Action: Mouse scrolled (570, 423) with delta (0, 0)
Screenshot: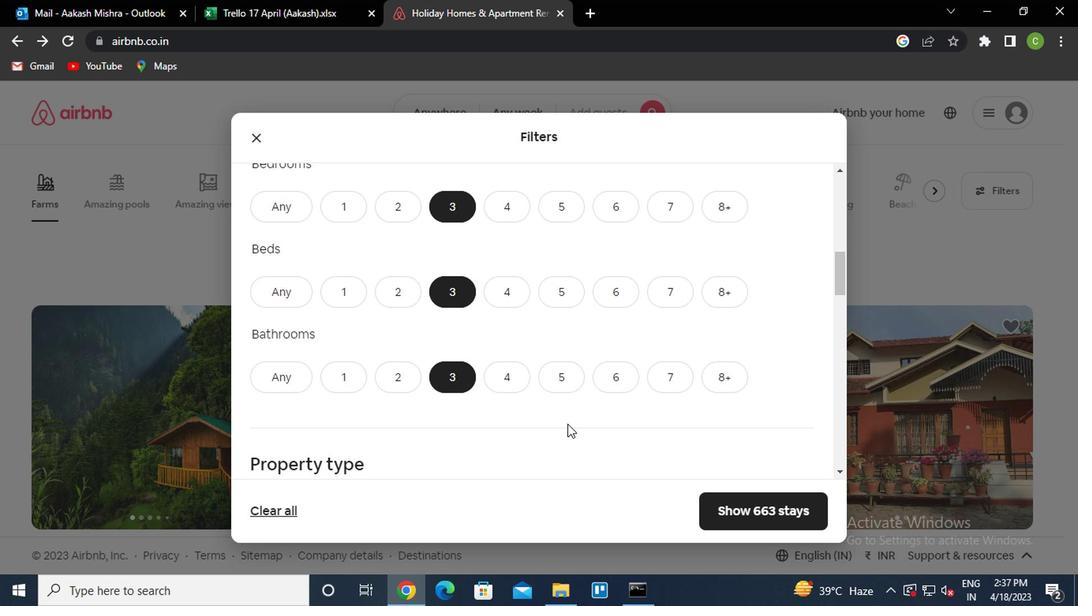 
Action: Mouse scrolled (570, 423) with delta (0, 0)
Screenshot: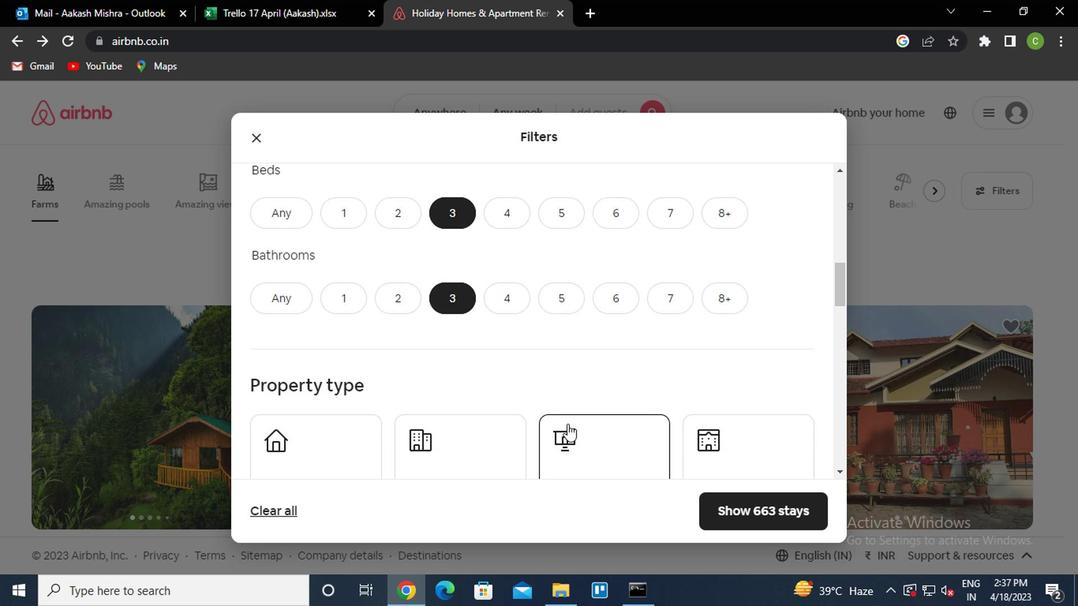 
Action: Mouse moved to (576, 386)
Screenshot: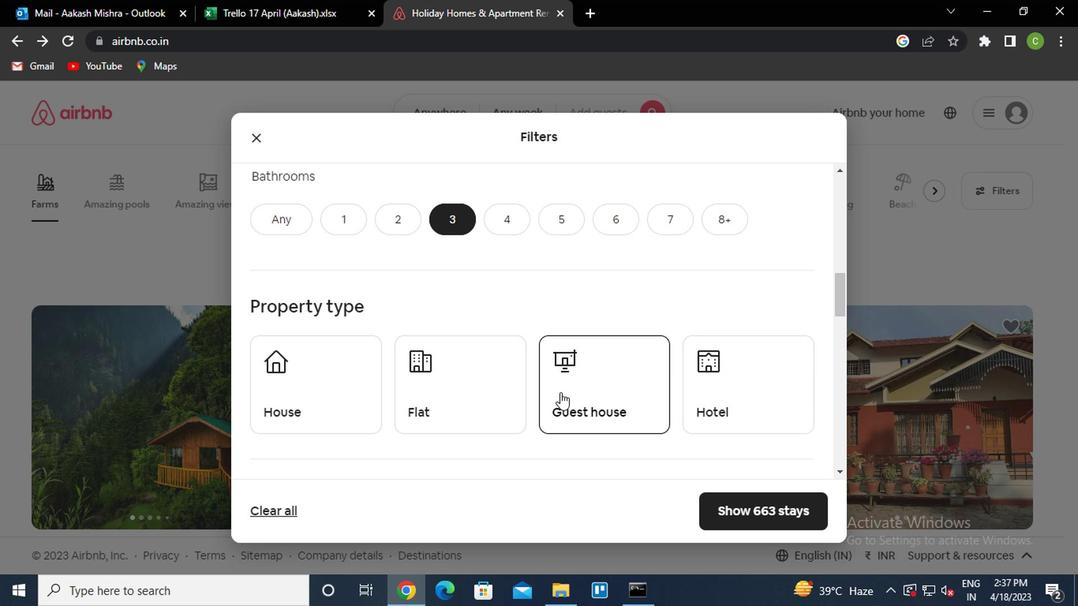 
Action: Mouse pressed left at (576, 386)
Screenshot: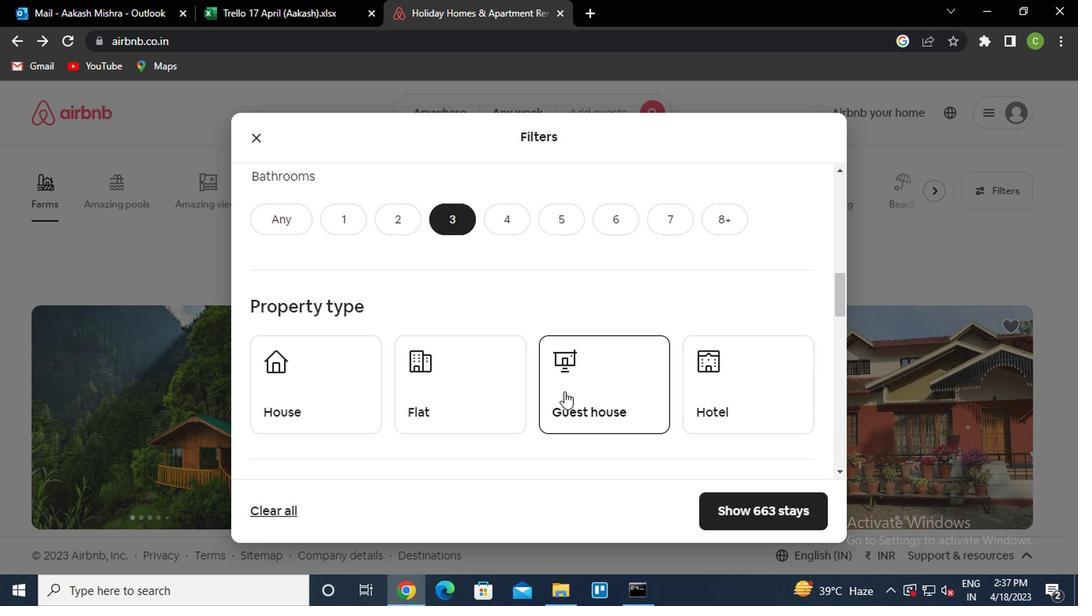 
Action: Mouse moved to (574, 386)
Screenshot: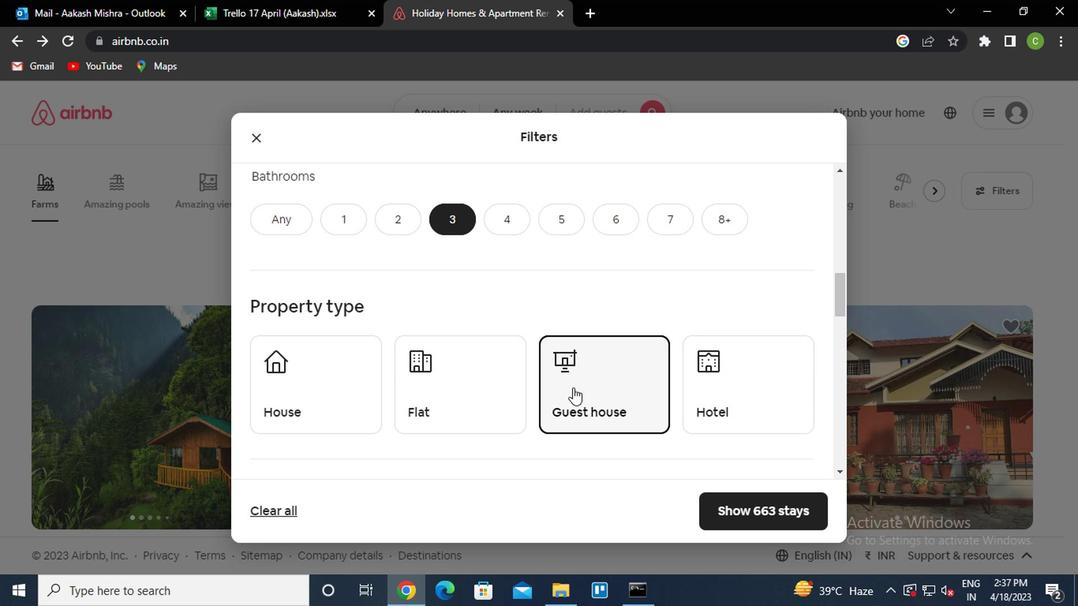 
Action: Mouse scrolled (574, 385) with delta (0, -1)
Screenshot: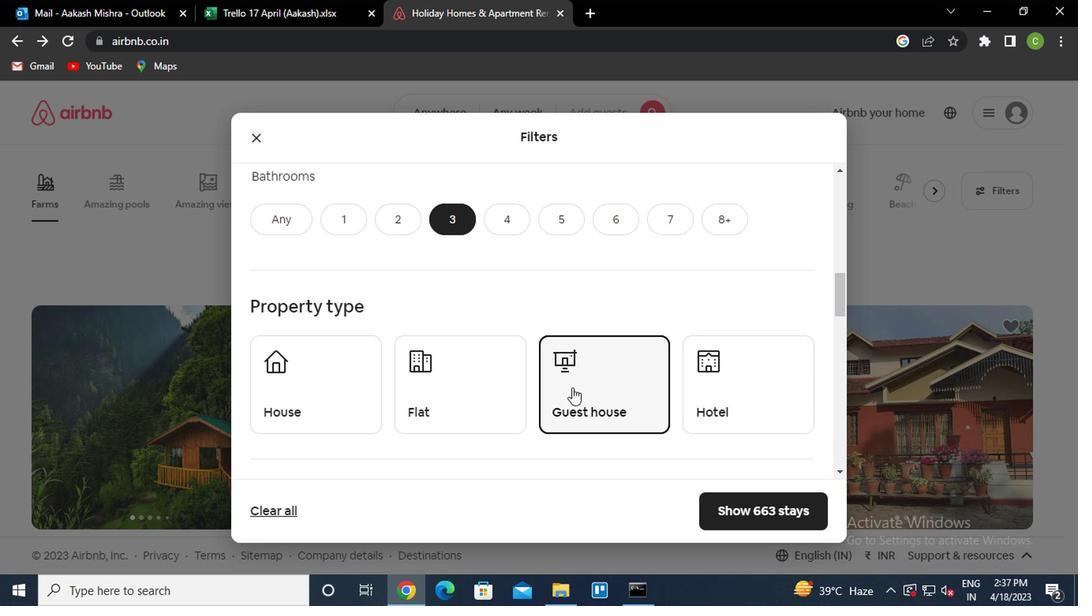 
Action: Mouse scrolled (574, 385) with delta (0, -1)
Screenshot: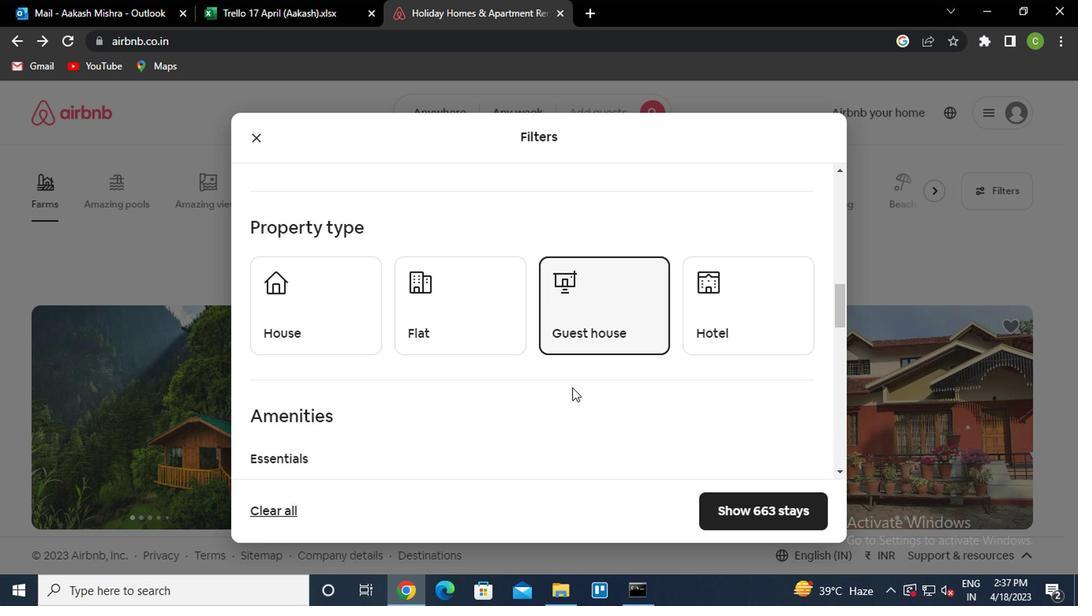 
Action: Mouse moved to (529, 375)
Screenshot: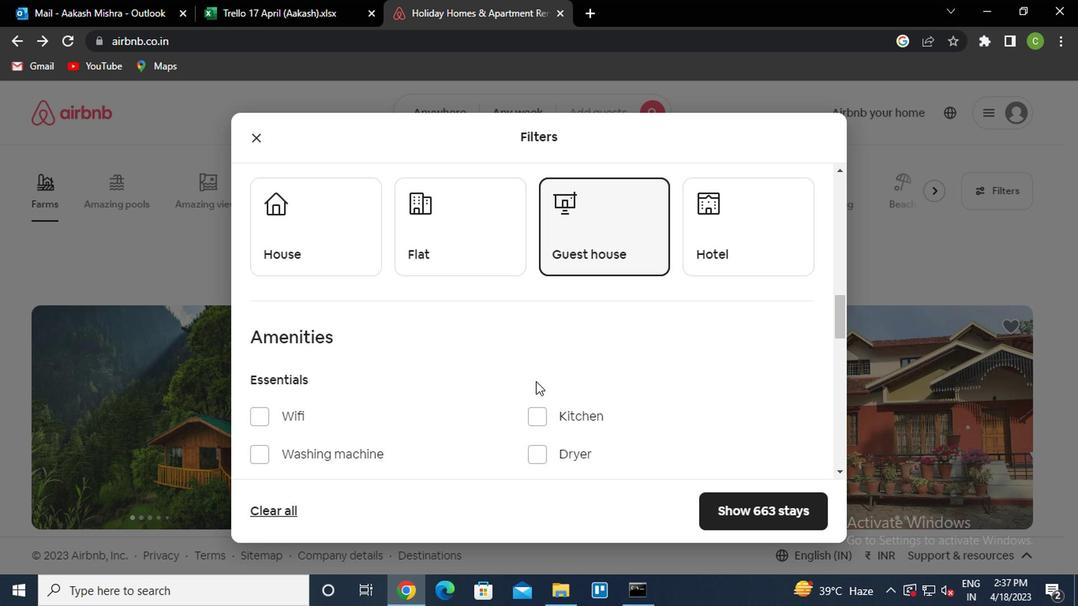 
Action: Mouse scrolled (529, 374) with delta (0, 0)
Screenshot: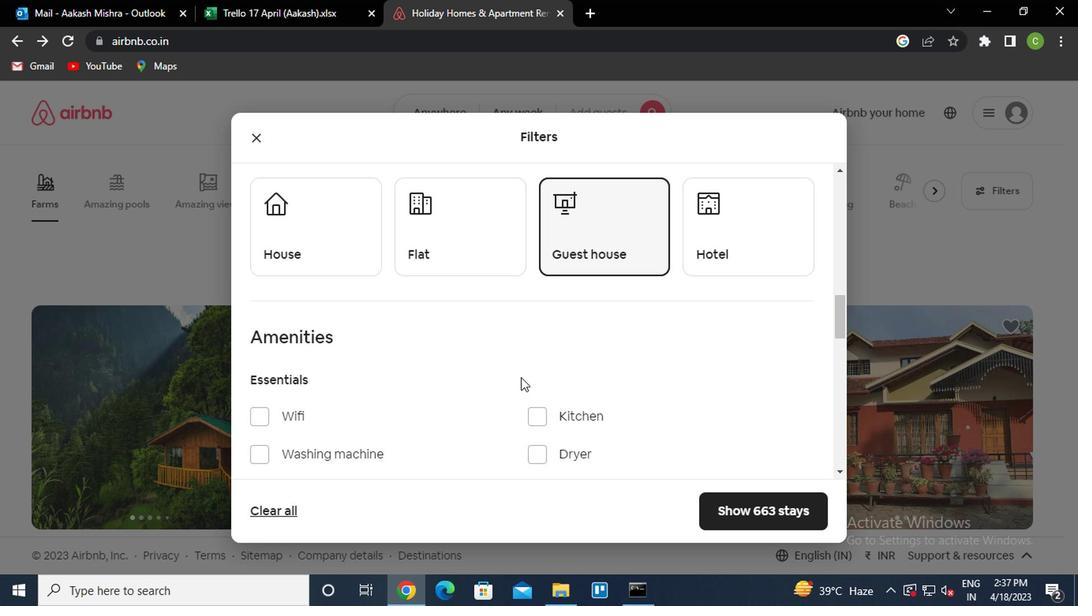 
Action: Mouse scrolled (529, 374) with delta (0, 0)
Screenshot: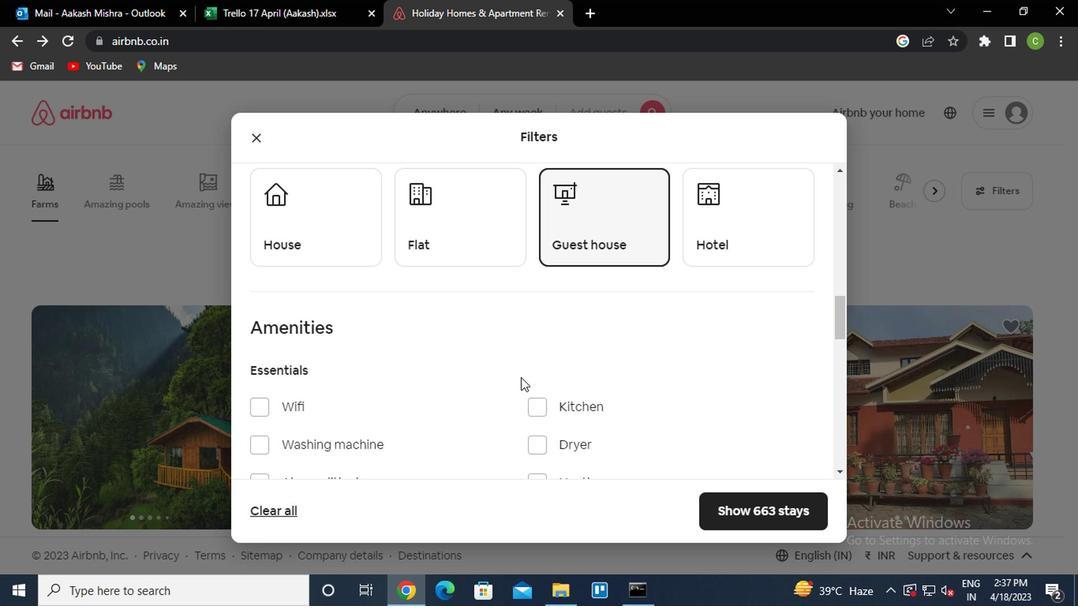 
Action: Mouse scrolled (529, 374) with delta (0, 0)
Screenshot: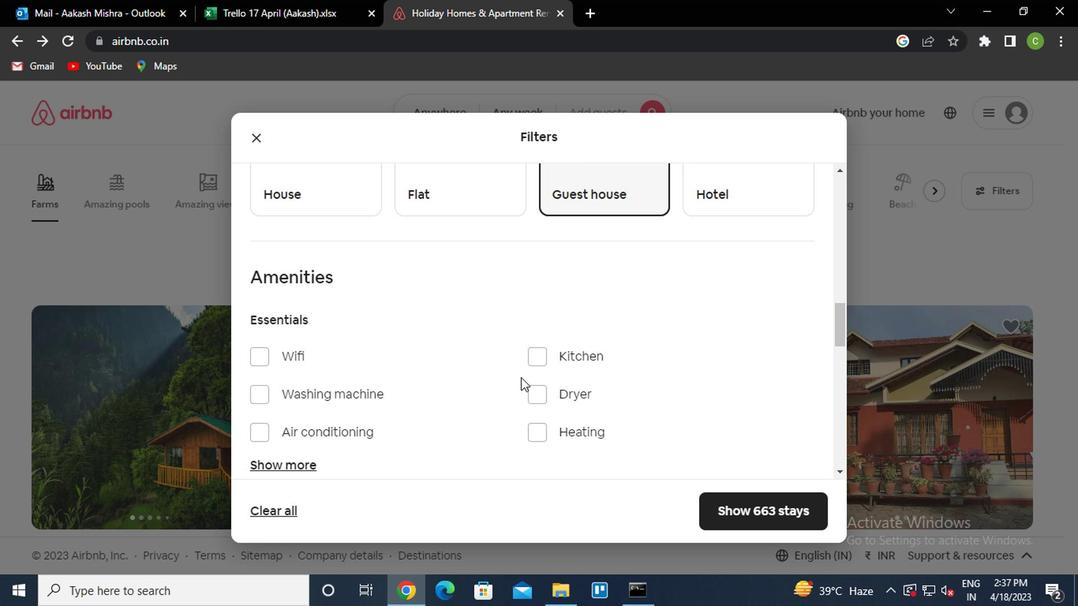 
Action: Mouse moved to (529, 375)
Screenshot: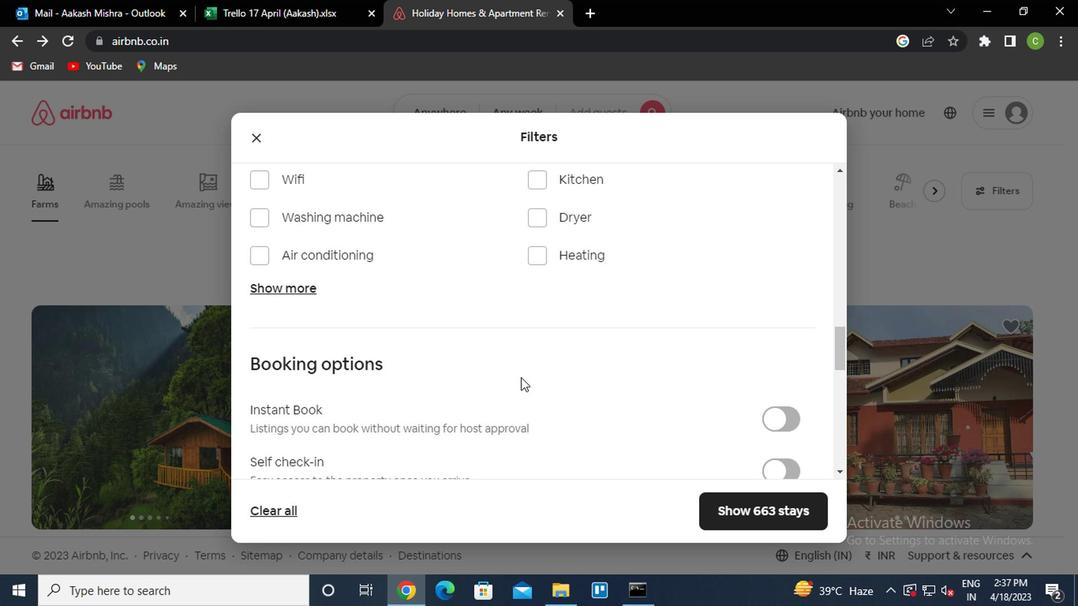 
Action: Mouse scrolled (529, 374) with delta (0, 0)
Screenshot: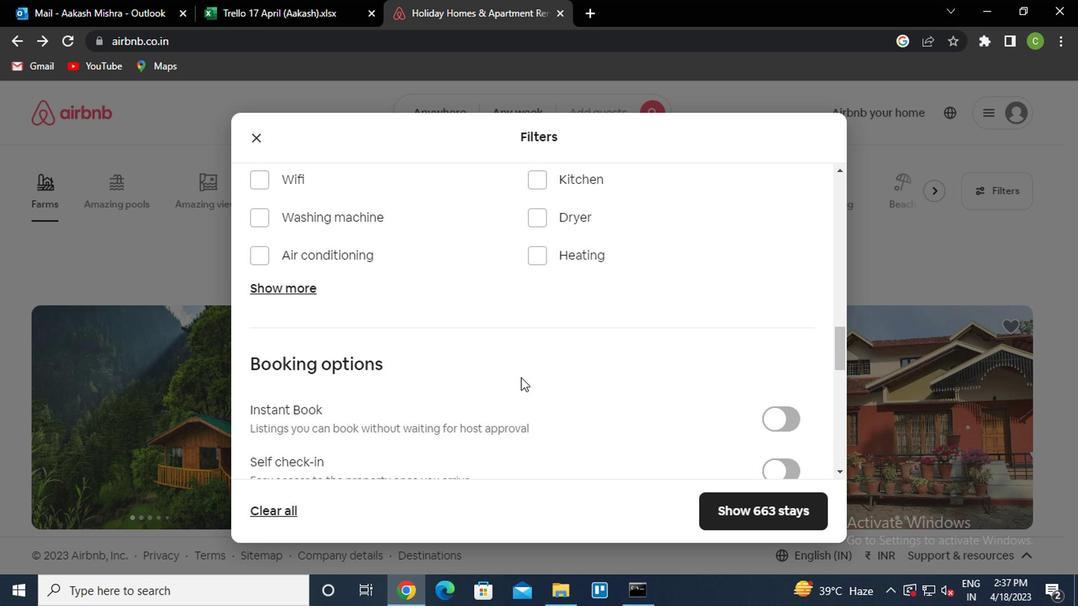 
Action: Mouse moved to (750, 385)
Screenshot: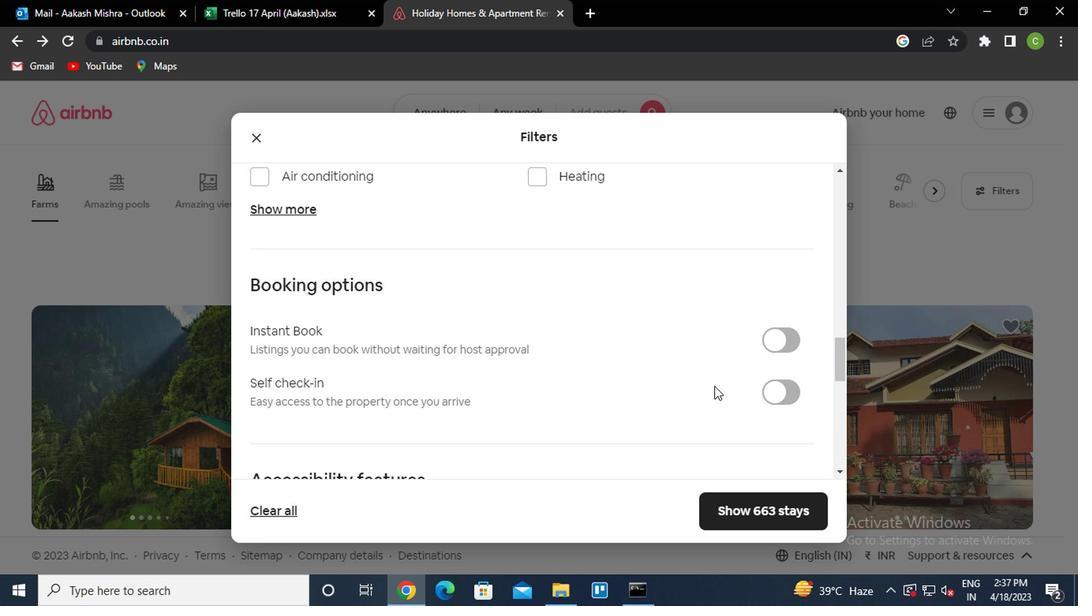 
Action: Mouse pressed left at (750, 385)
Screenshot: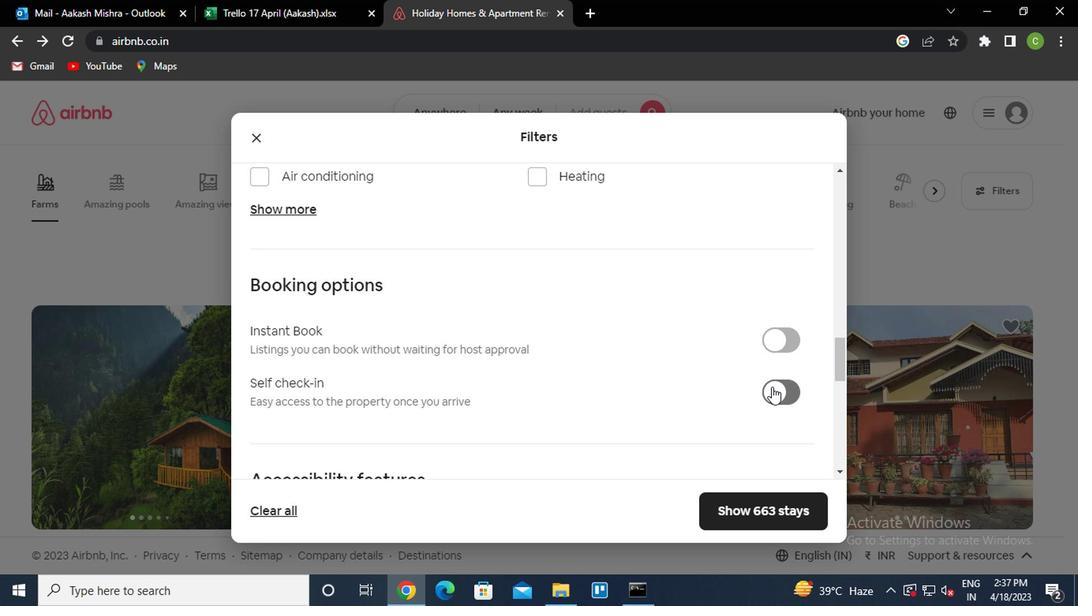 
Action: Mouse moved to (564, 403)
Screenshot: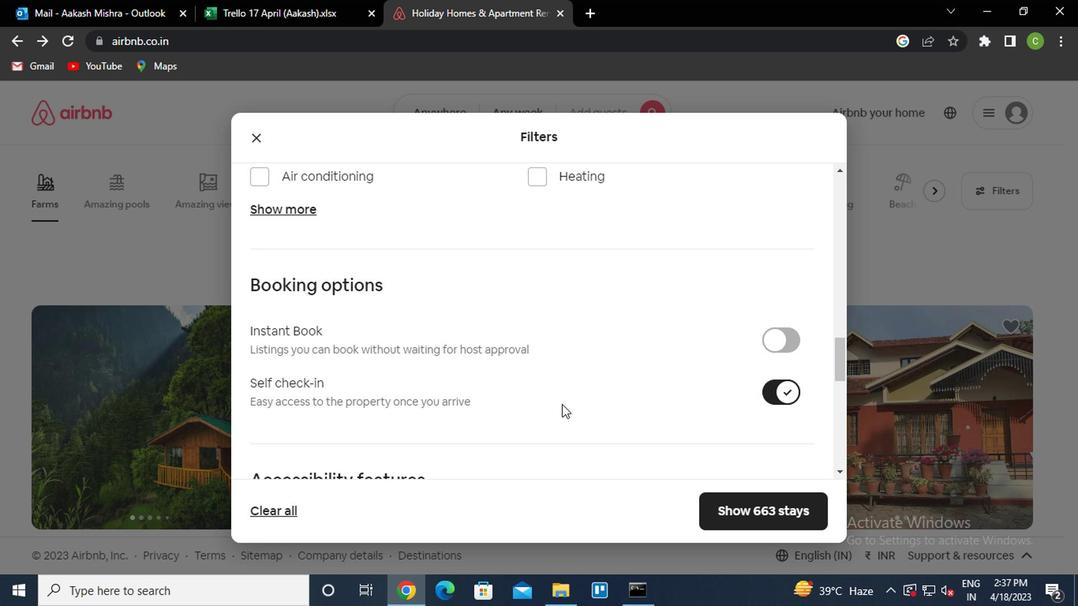 
Action: Mouse scrolled (564, 402) with delta (0, 0)
Screenshot: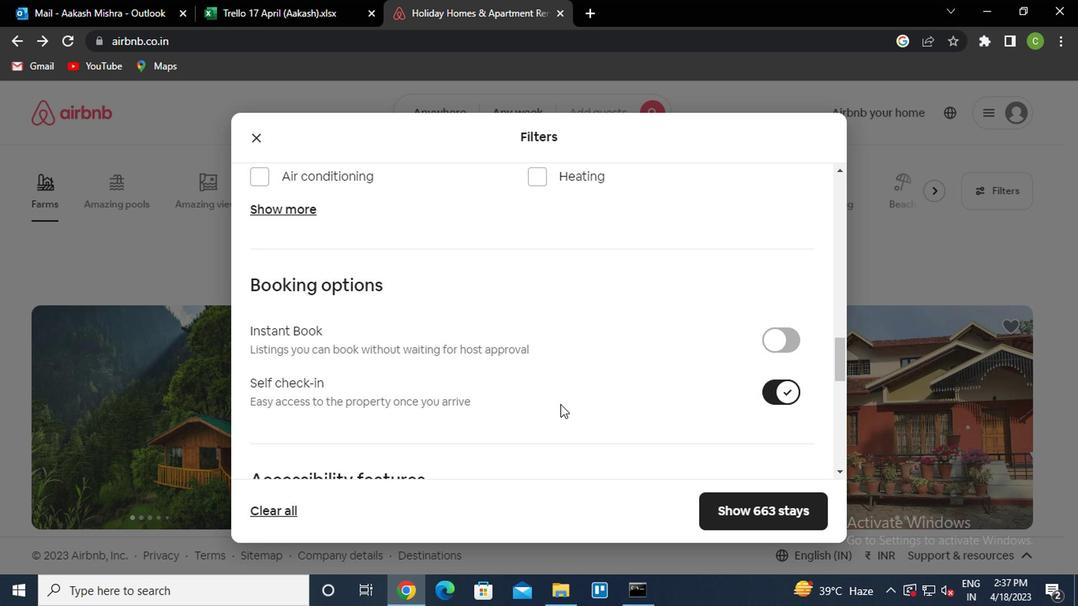 
Action: Mouse scrolled (564, 402) with delta (0, 0)
Screenshot: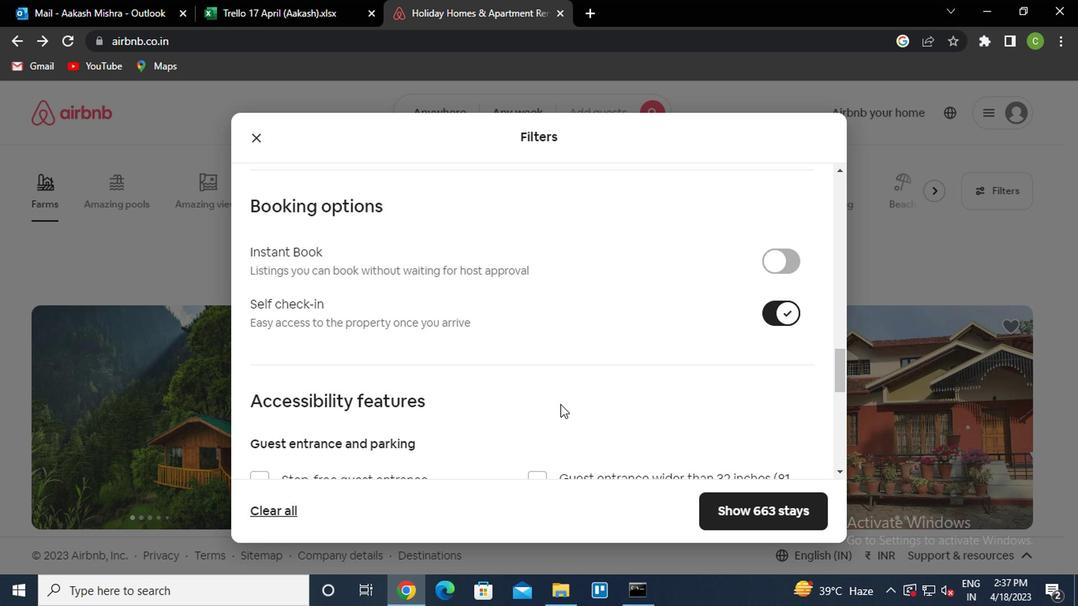 
Action: Mouse scrolled (564, 402) with delta (0, 0)
Screenshot: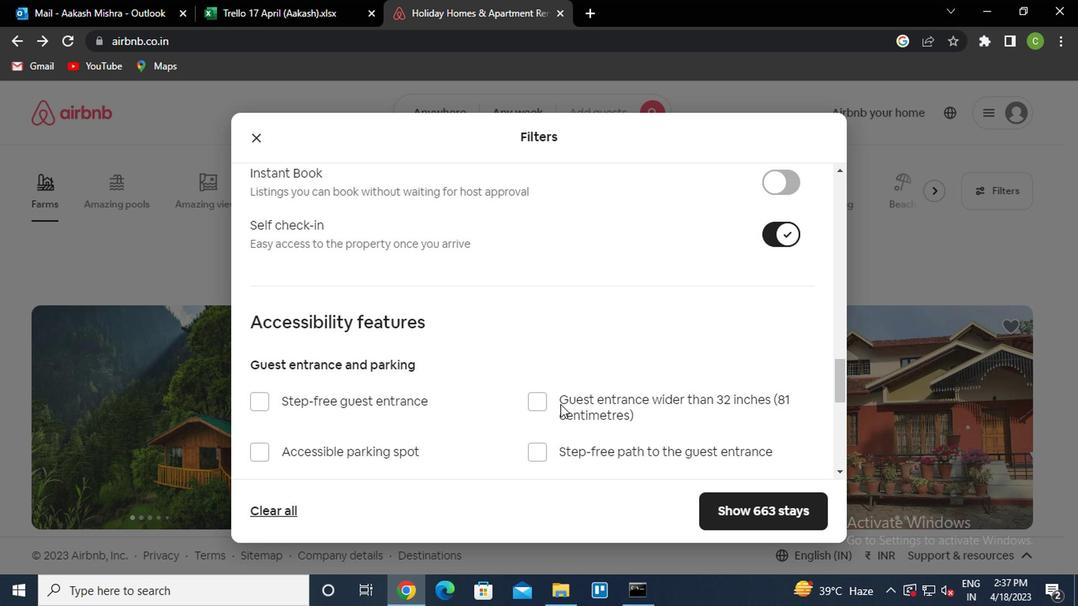 
Action: Mouse scrolled (564, 402) with delta (0, 0)
Screenshot: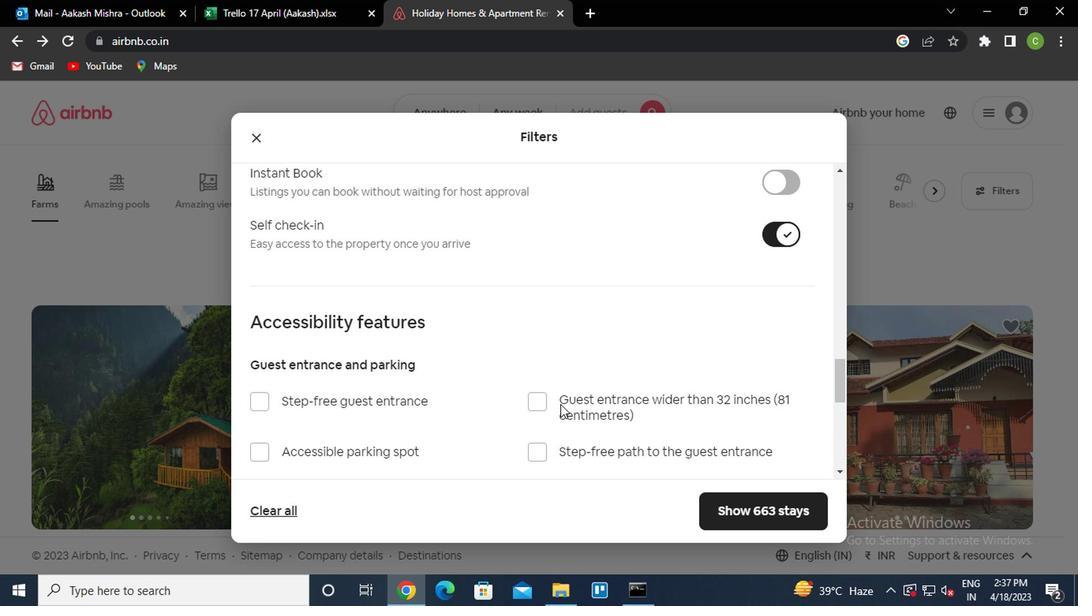 
Action: Mouse scrolled (564, 402) with delta (0, 0)
Screenshot: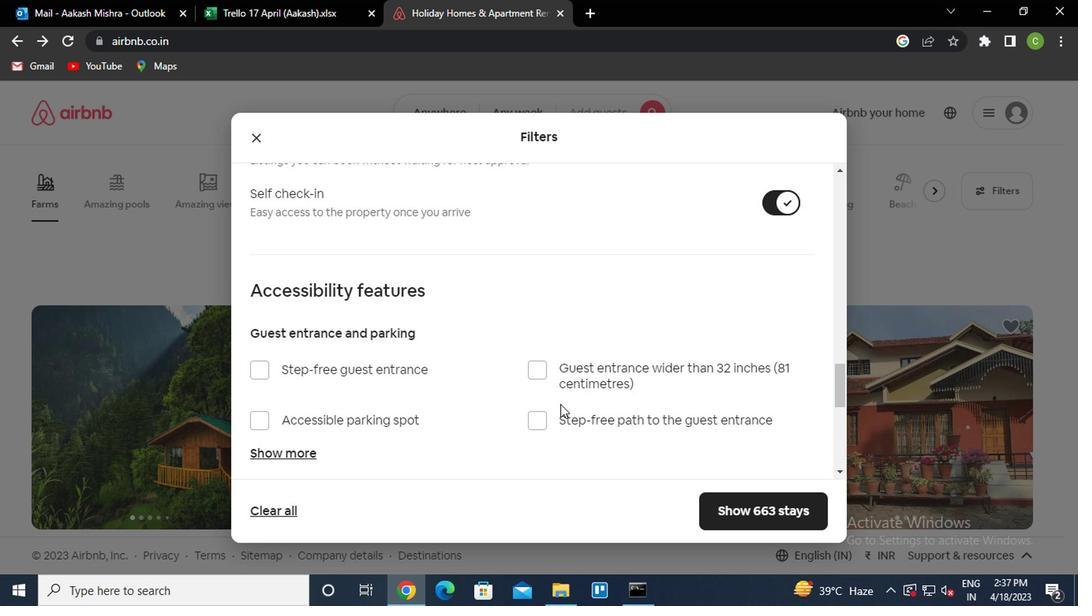 
Action: Mouse moved to (564, 403)
Screenshot: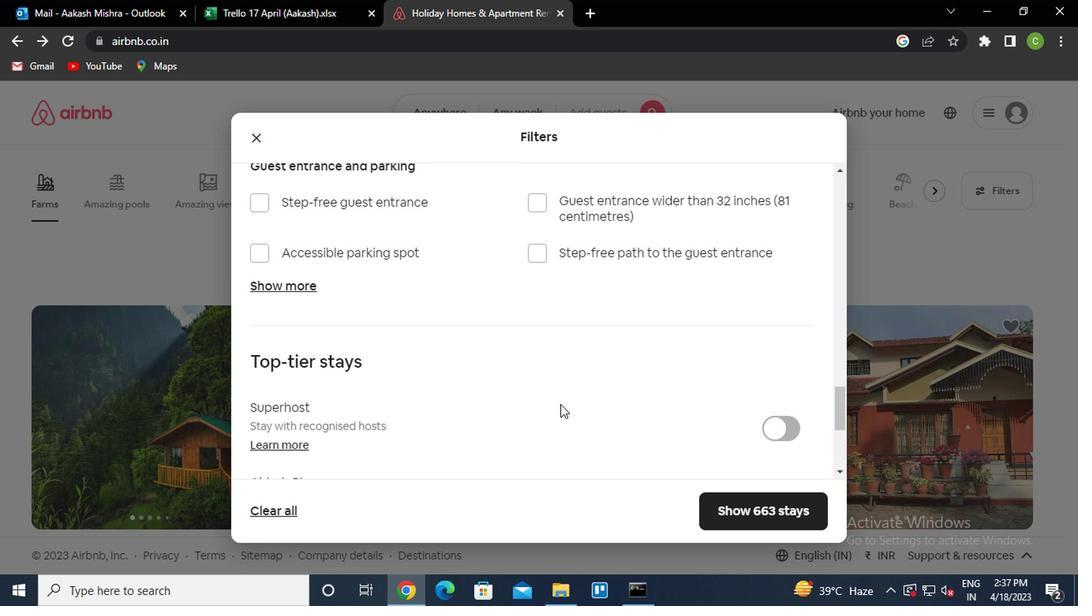
Action: Mouse scrolled (564, 402) with delta (0, 0)
Screenshot: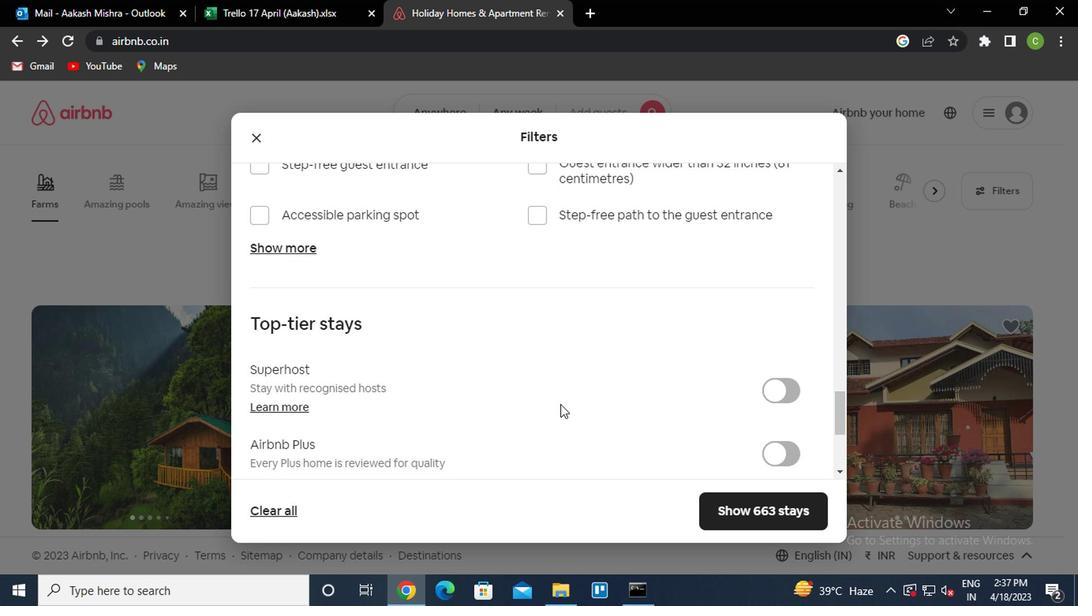 
Action: Mouse scrolled (564, 402) with delta (0, 0)
Screenshot: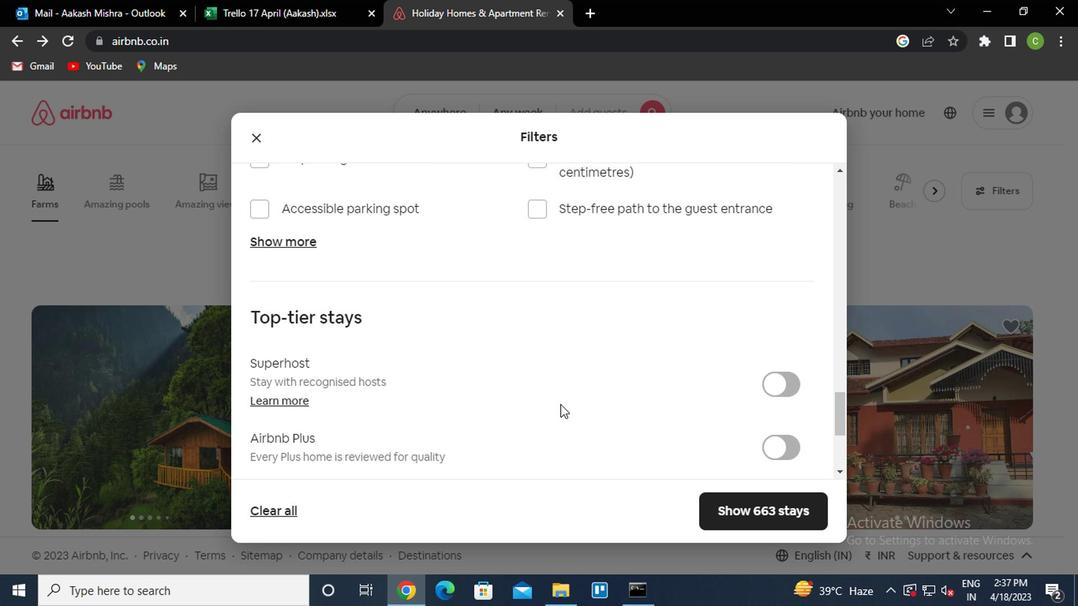
Action: Mouse moved to (557, 409)
Screenshot: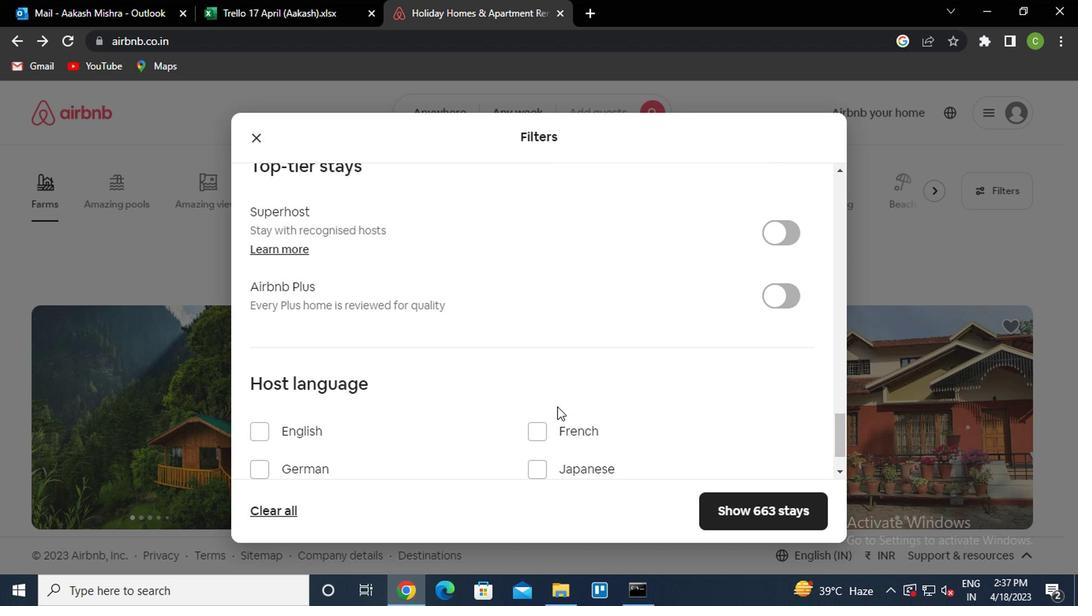 
Action: Mouse scrolled (557, 408) with delta (0, -1)
Screenshot: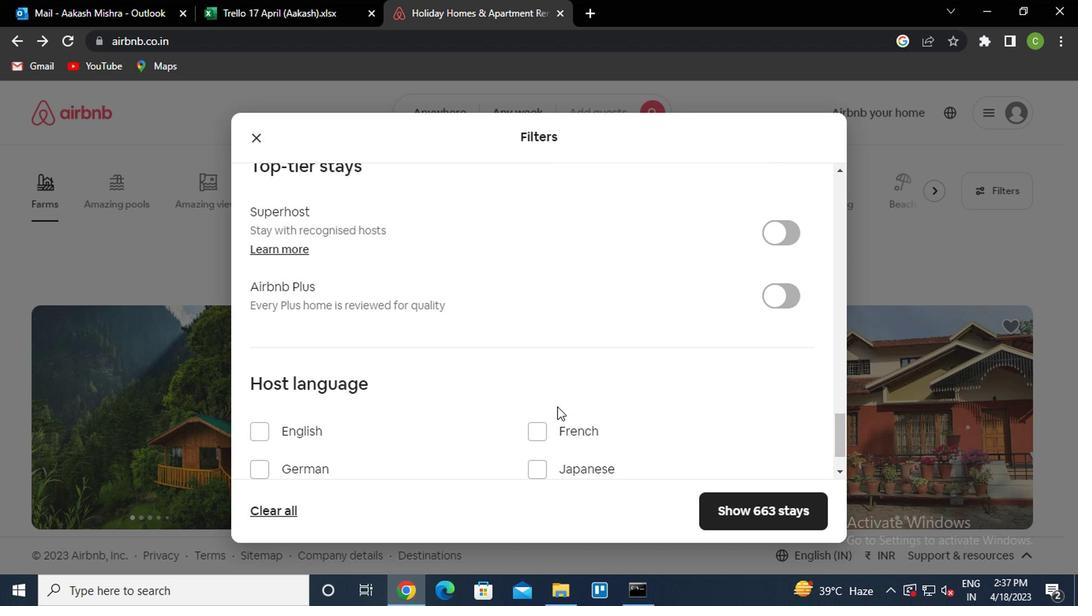 
Action: Mouse moved to (544, 414)
Screenshot: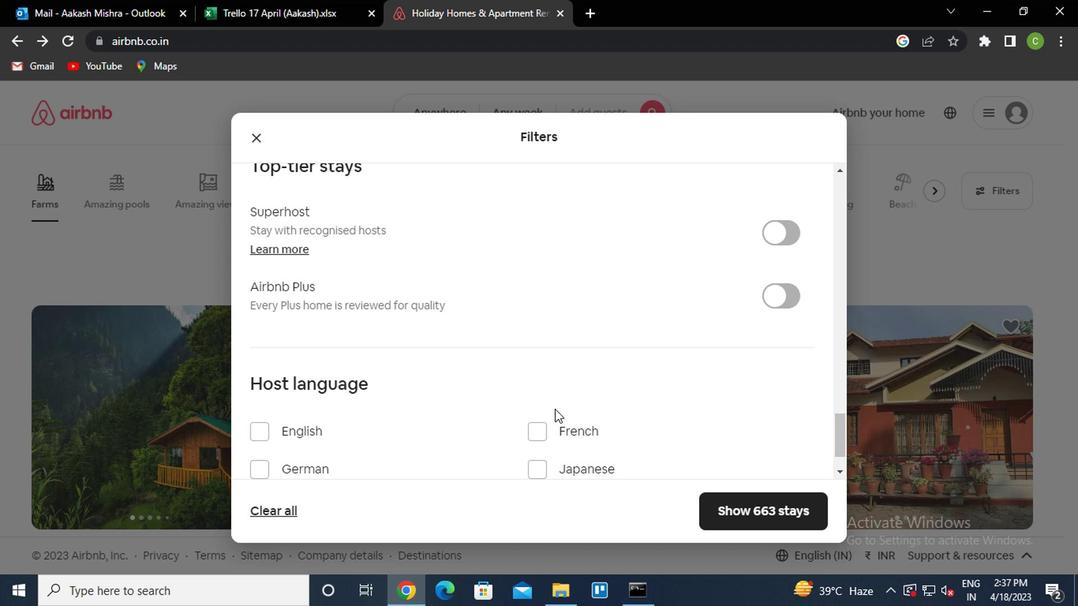 
Action: Mouse scrolled (544, 413) with delta (0, -1)
Screenshot: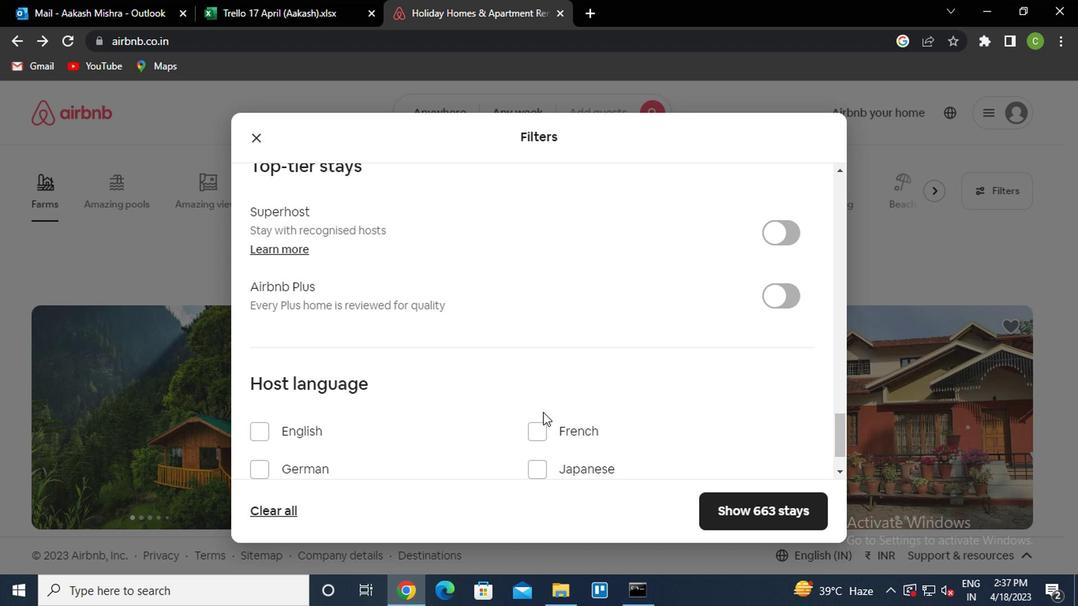 
Action: Mouse moved to (322, 436)
Screenshot: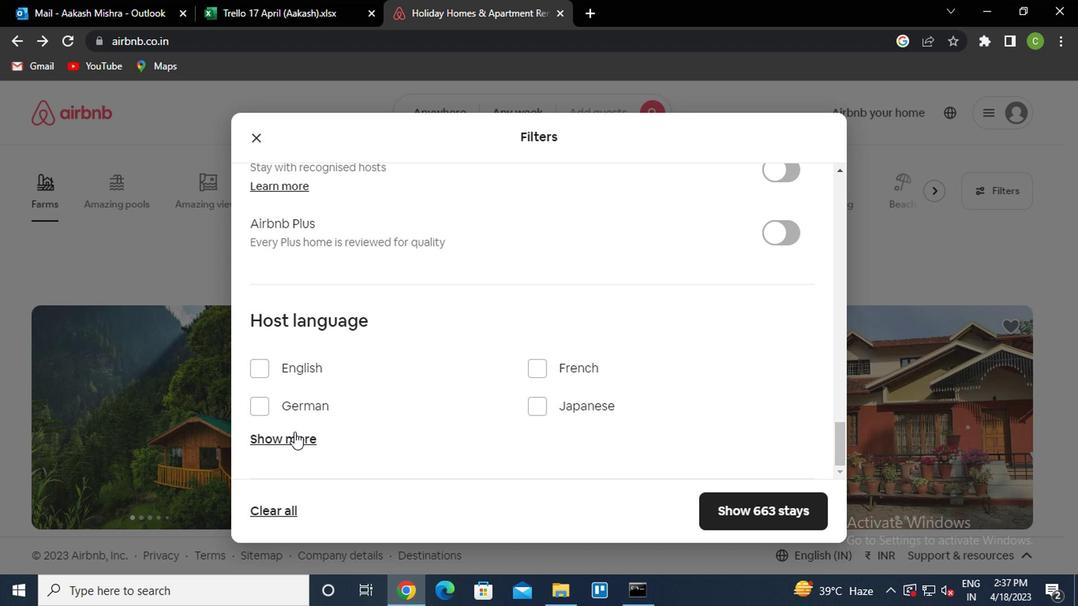 
Action: Mouse pressed left at (322, 436)
Screenshot: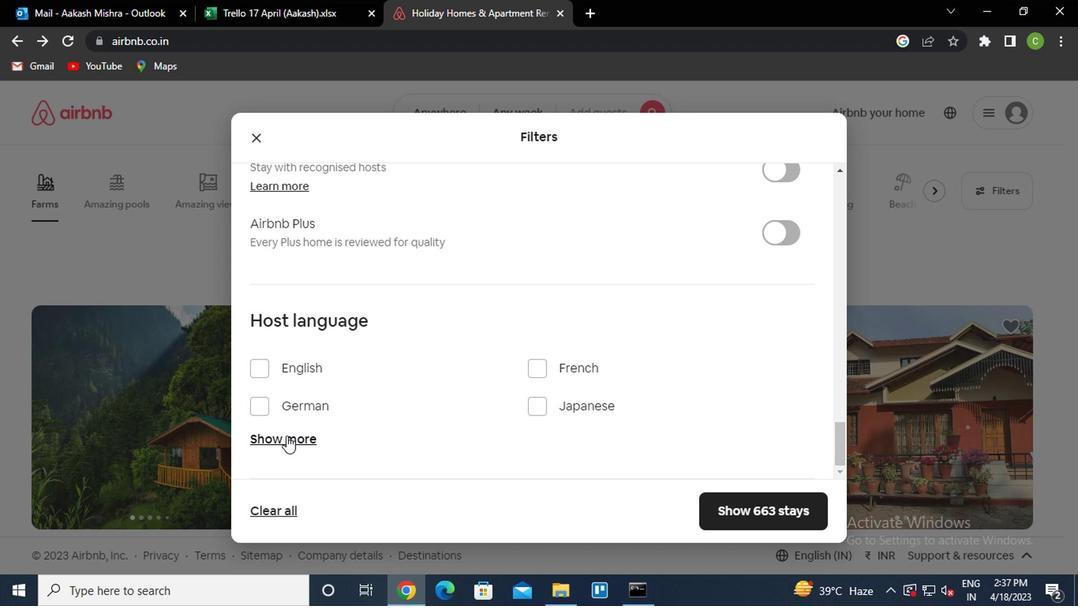 
Action: Mouse moved to (337, 427)
Screenshot: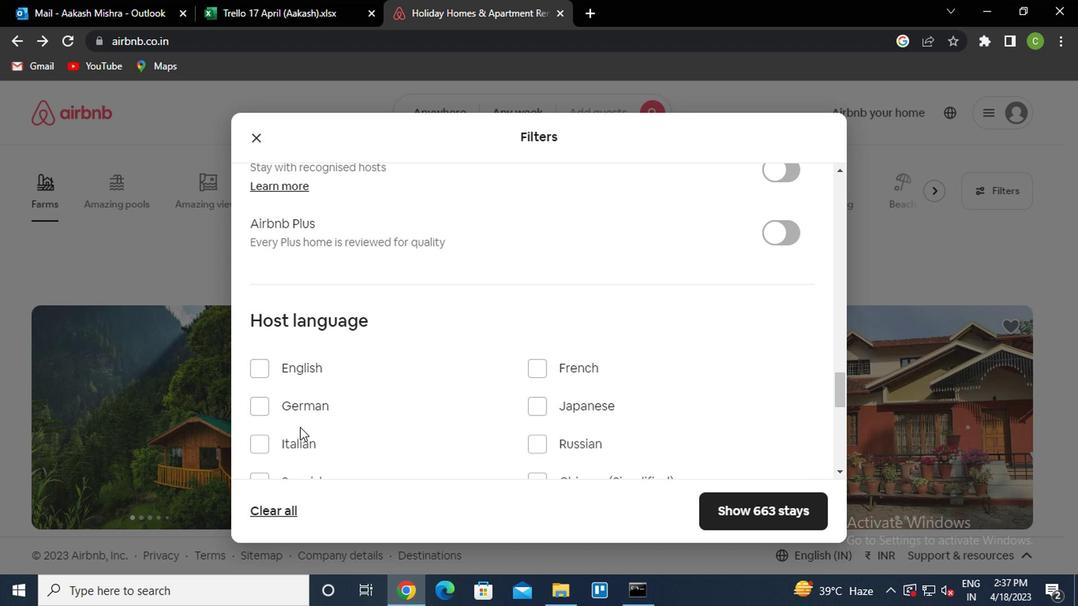 
Action: Mouse scrolled (337, 426) with delta (0, 0)
Screenshot: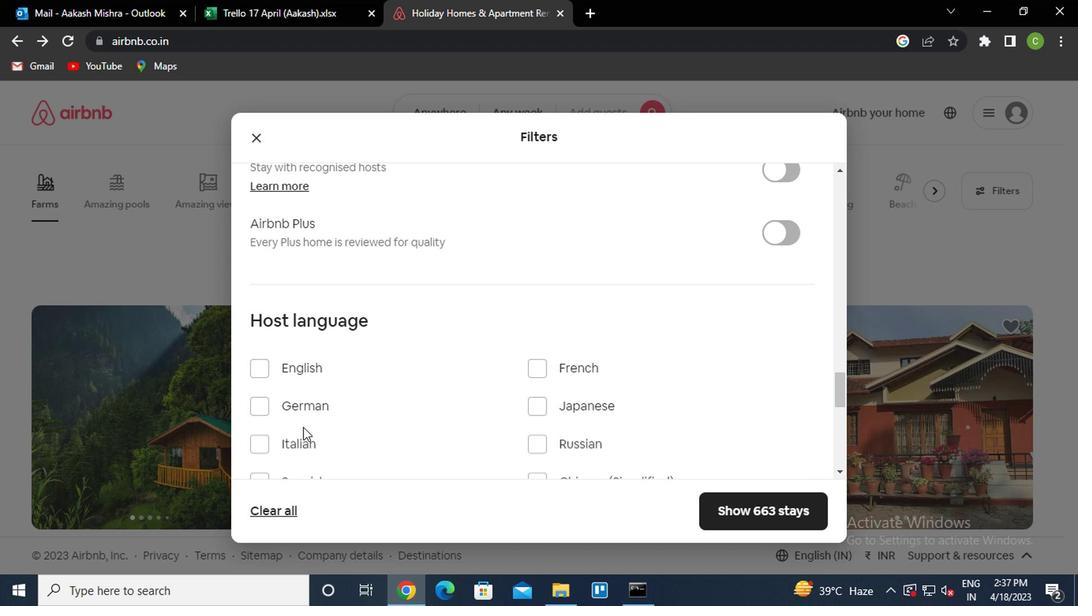 
Action: Mouse scrolled (337, 426) with delta (0, 0)
Screenshot: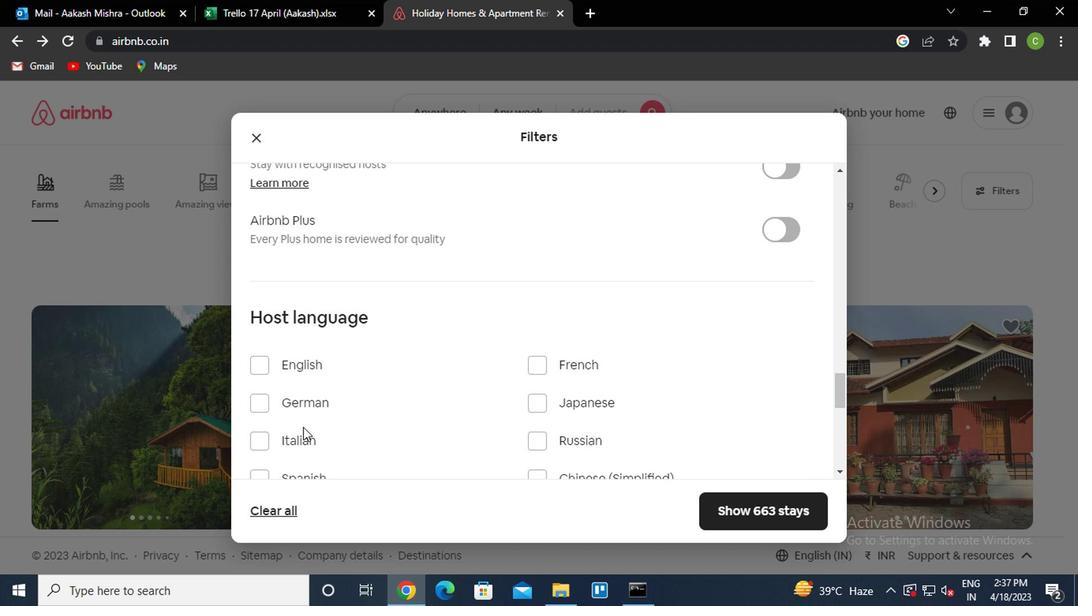 
Action: Mouse moved to (306, 322)
Screenshot: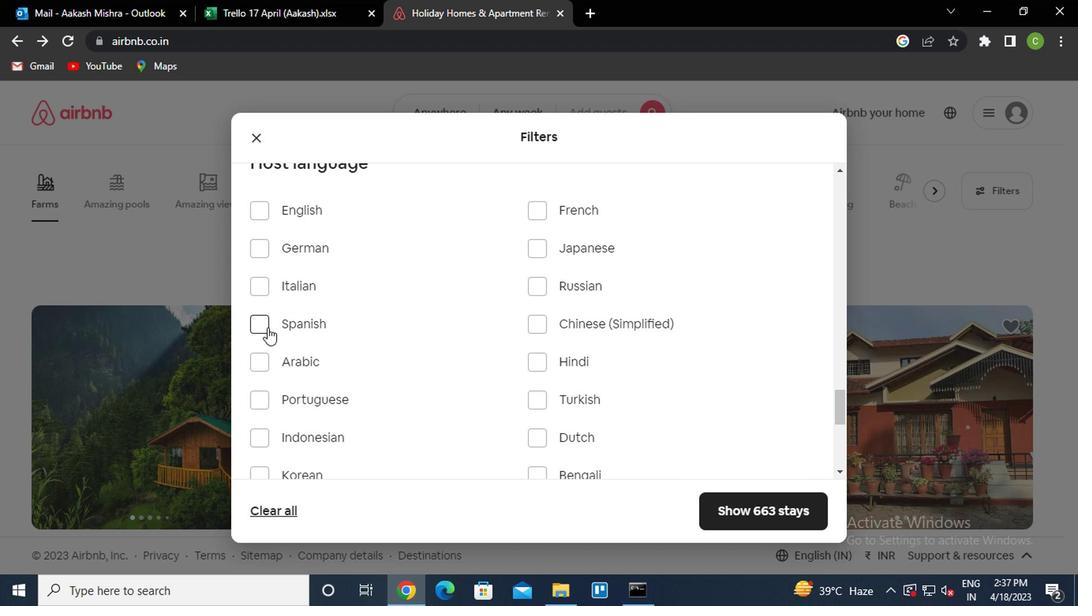 
Action: Mouse pressed left at (306, 322)
Screenshot: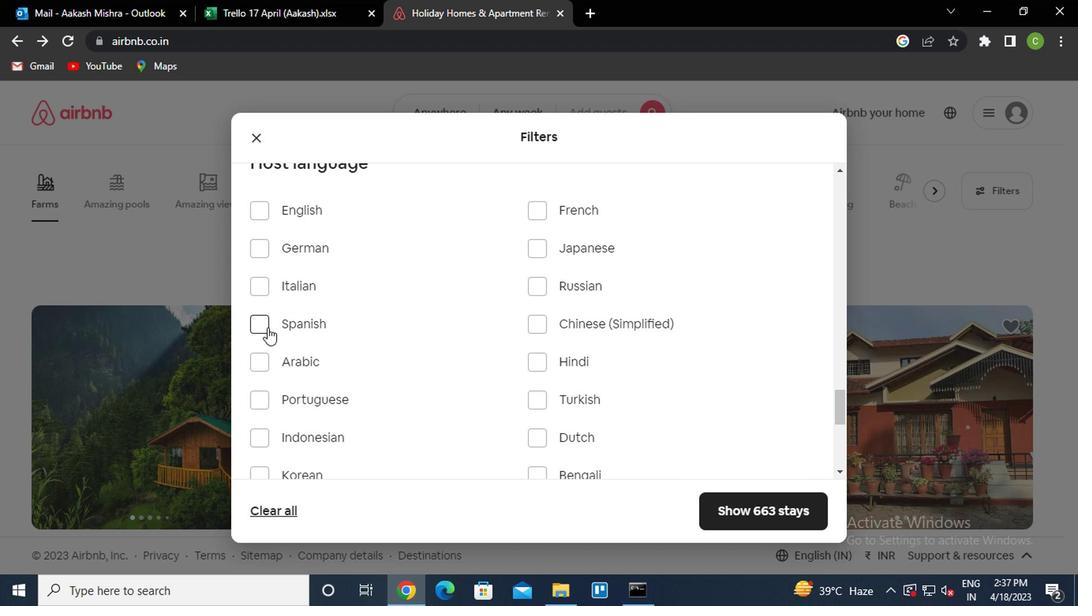 
Action: Mouse moved to (738, 498)
Screenshot: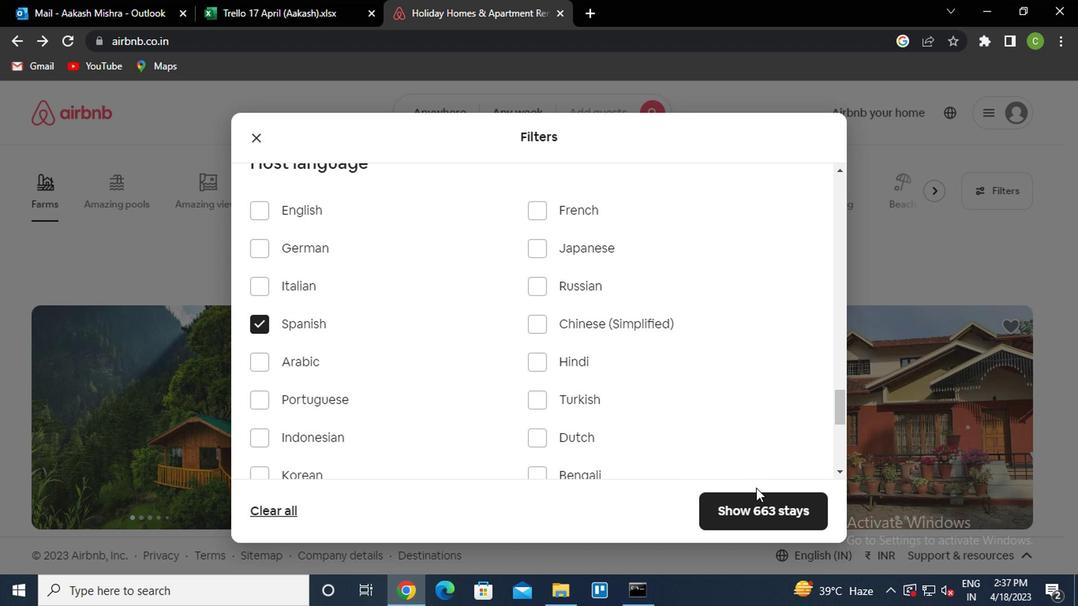 
Action: Mouse pressed left at (738, 498)
Screenshot: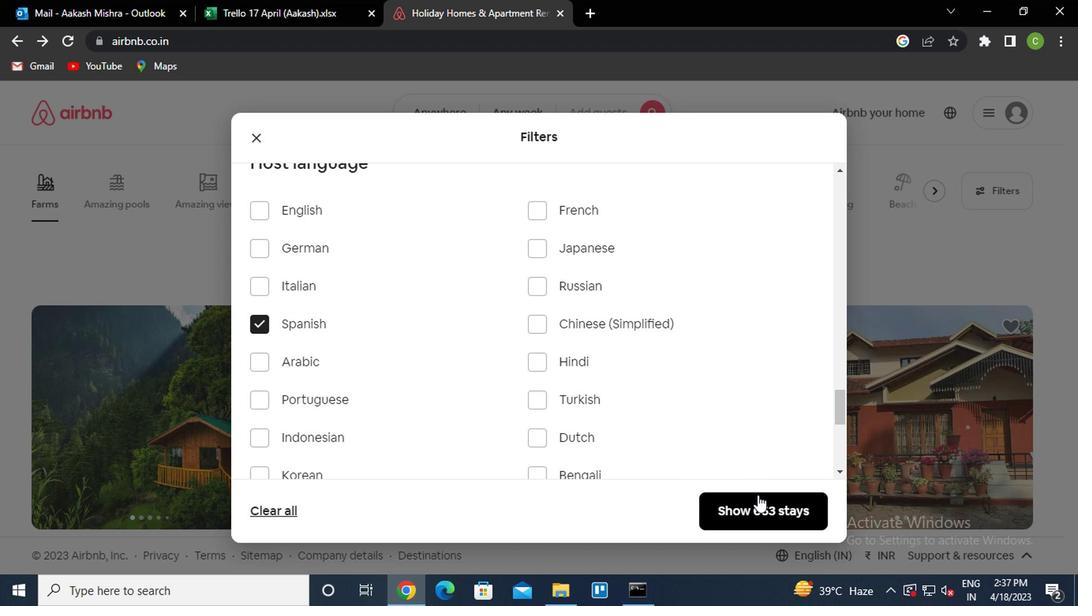 
Action: Mouse moved to (575, 359)
Screenshot: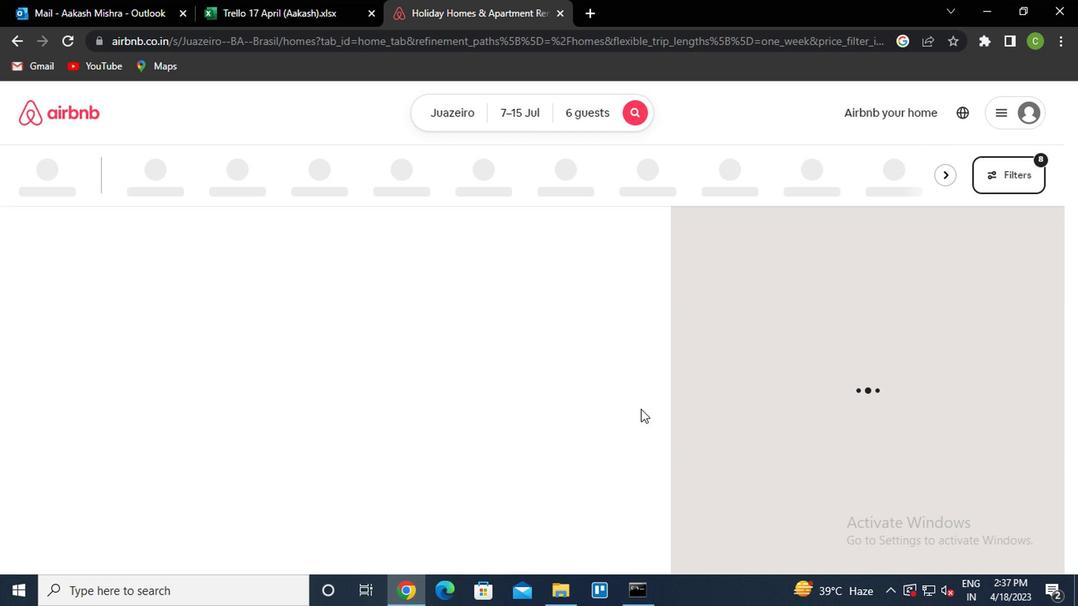 
